 Task: Look for space in Goodlands, Mauritius from 8th June, 2023 to 16th June, 2023 for 2 adults in price range Rs.10000 to Rs.15000. Place can be entire place with 1  bedroom having 1 bed and 1 bathroom. Property type can be house, flat, guest house, hotel. Amenities needed are: washing machine. Booking option can be shelf check-in. Required host language is English.
Action: Mouse moved to (479, 131)
Screenshot: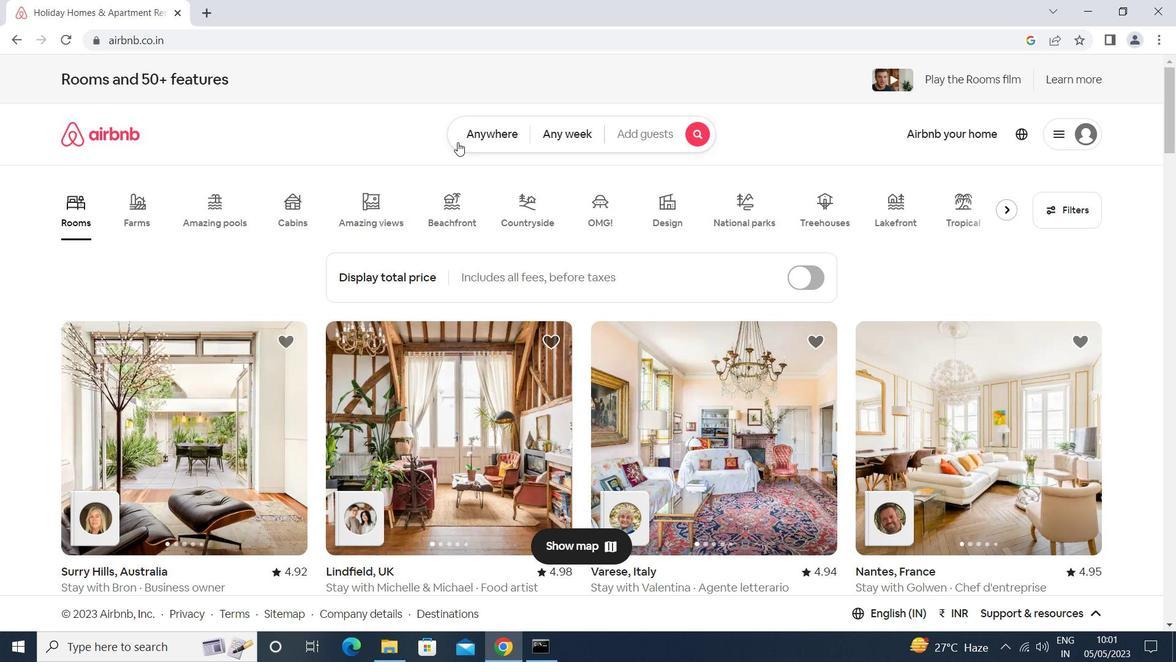 
Action: Mouse pressed left at (479, 131)
Screenshot: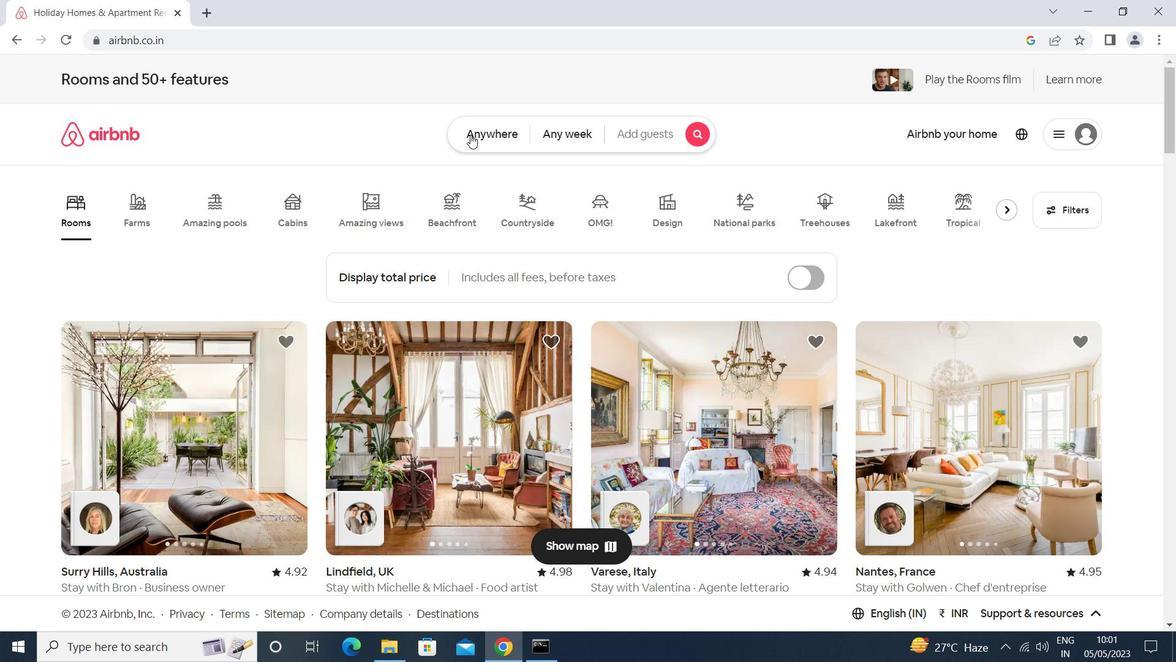 
Action: Mouse moved to (410, 197)
Screenshot: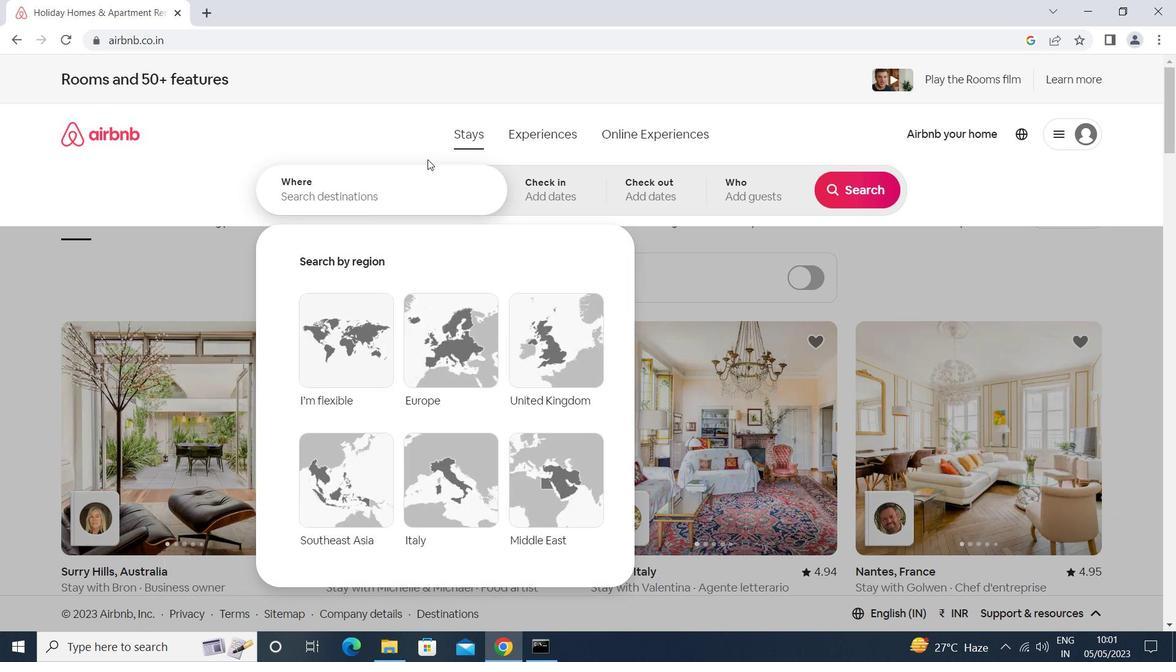 
Action: Mouse pressed left at (410, 197)
Screenshot: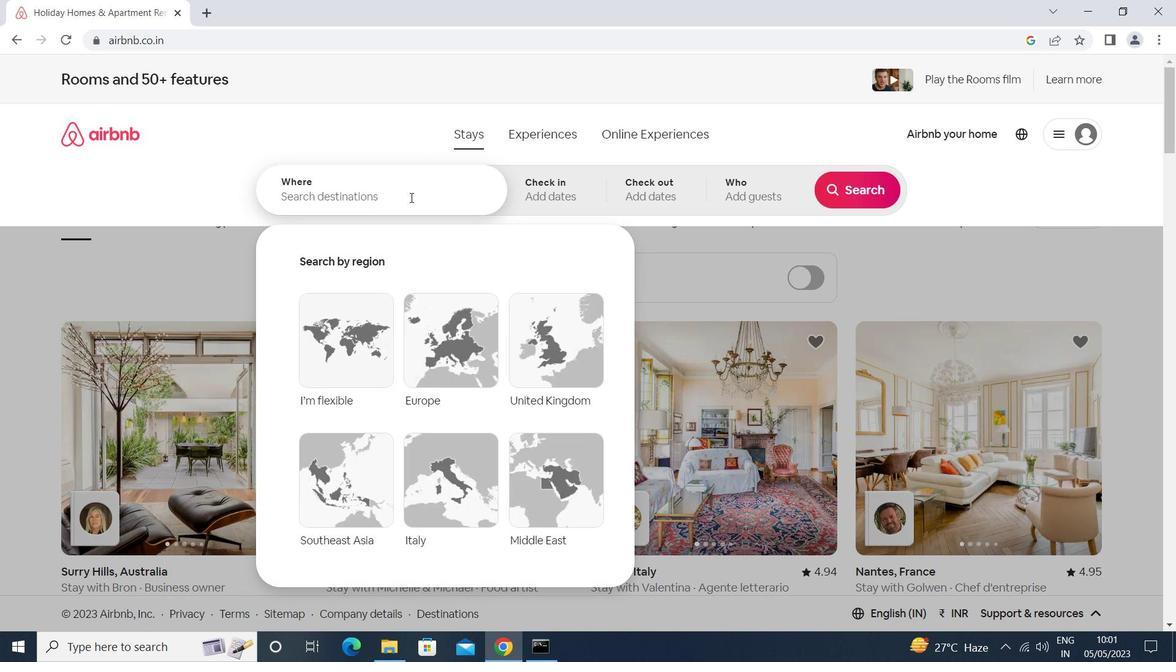
Action: Mouse moved to (410, 198)
Screenshot: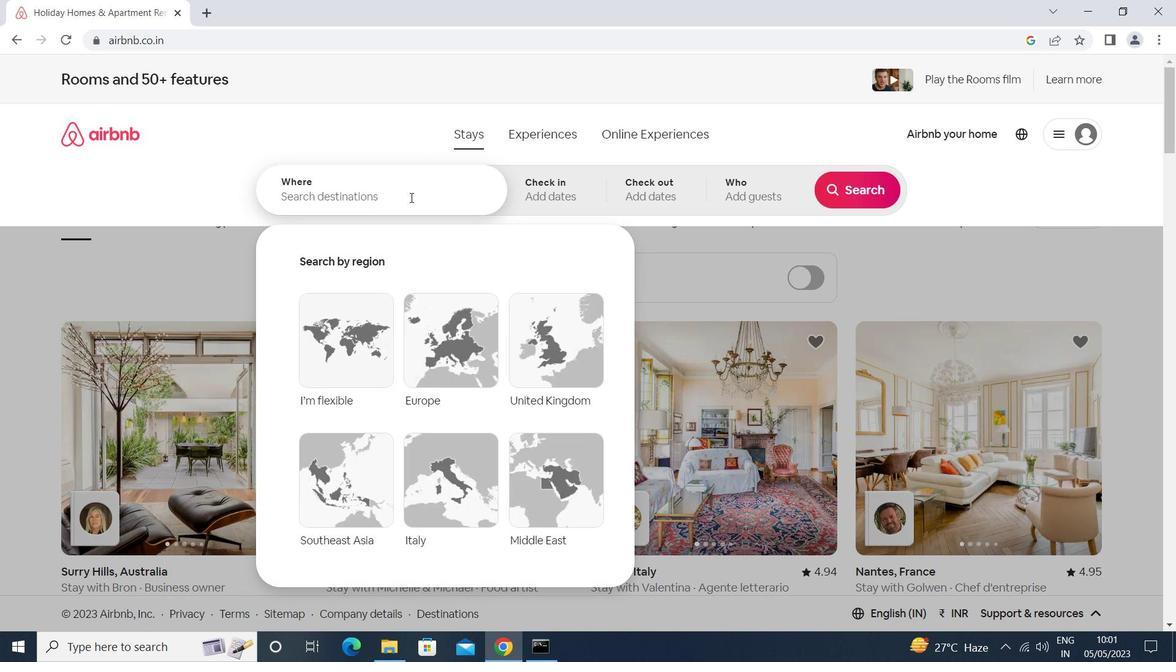 
Action: Key pressed goodlands<Key.down><Key.enter>
Screenshot: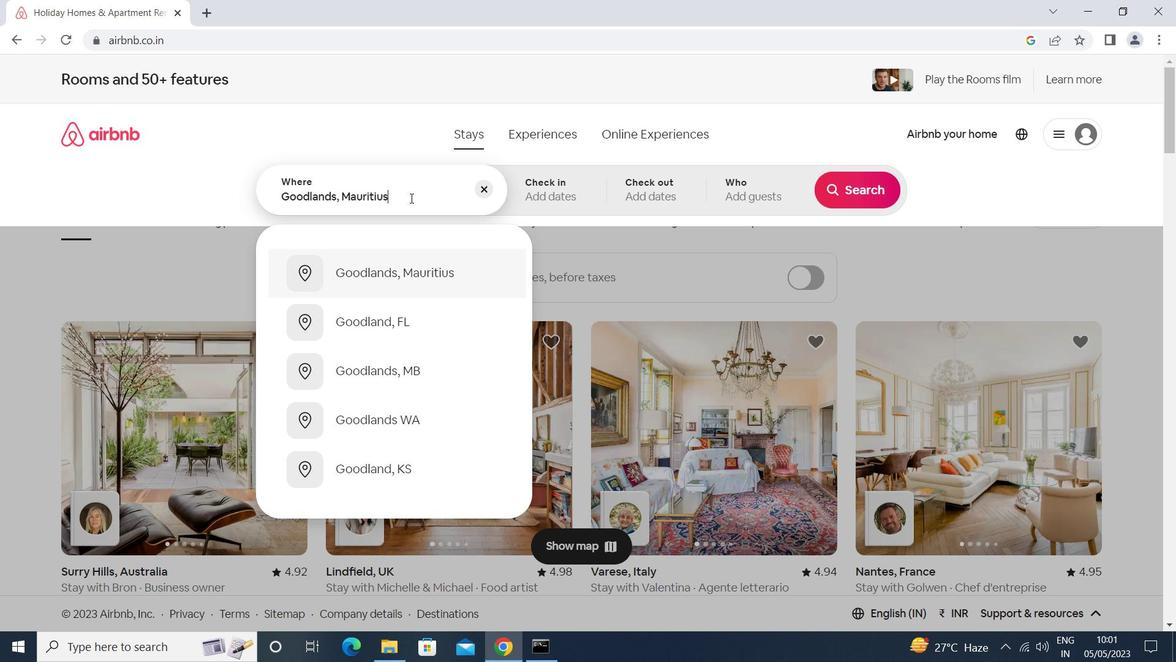 
Action: Mouse moved to (760, 416)
Screenshot: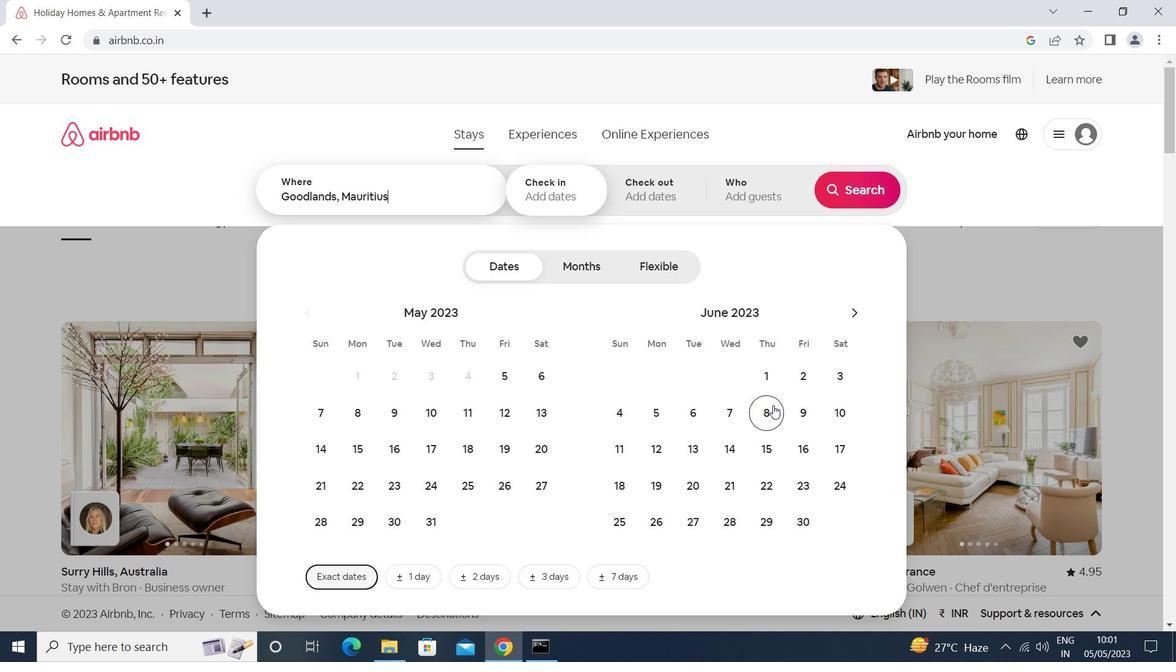
Action: Mouse pressed left at (760, 416)
Screenshot: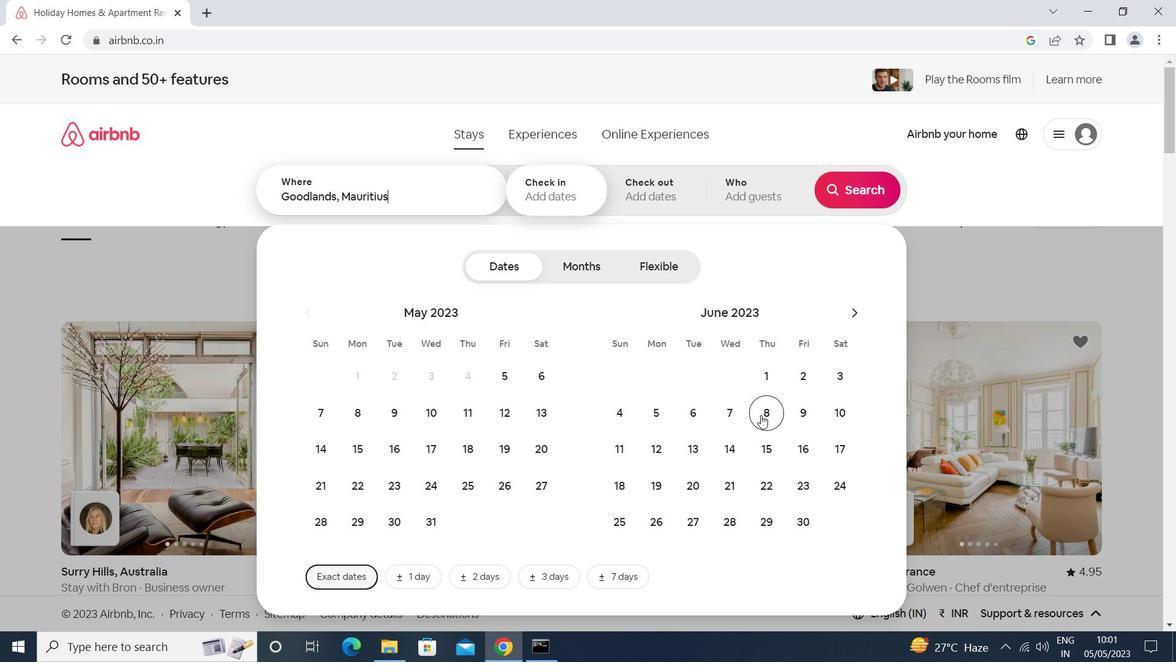 
Action: Mouse moved to (803, 450)
Screenshot: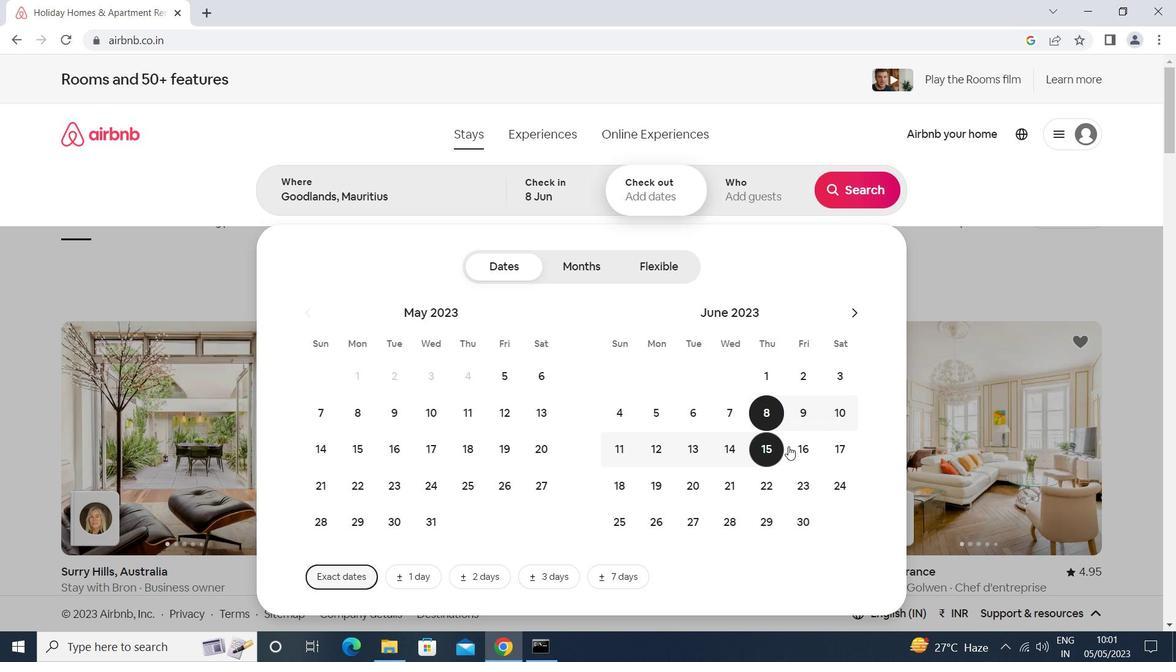 
Action: Mouse pressed left at (803, 450)
Screenshot: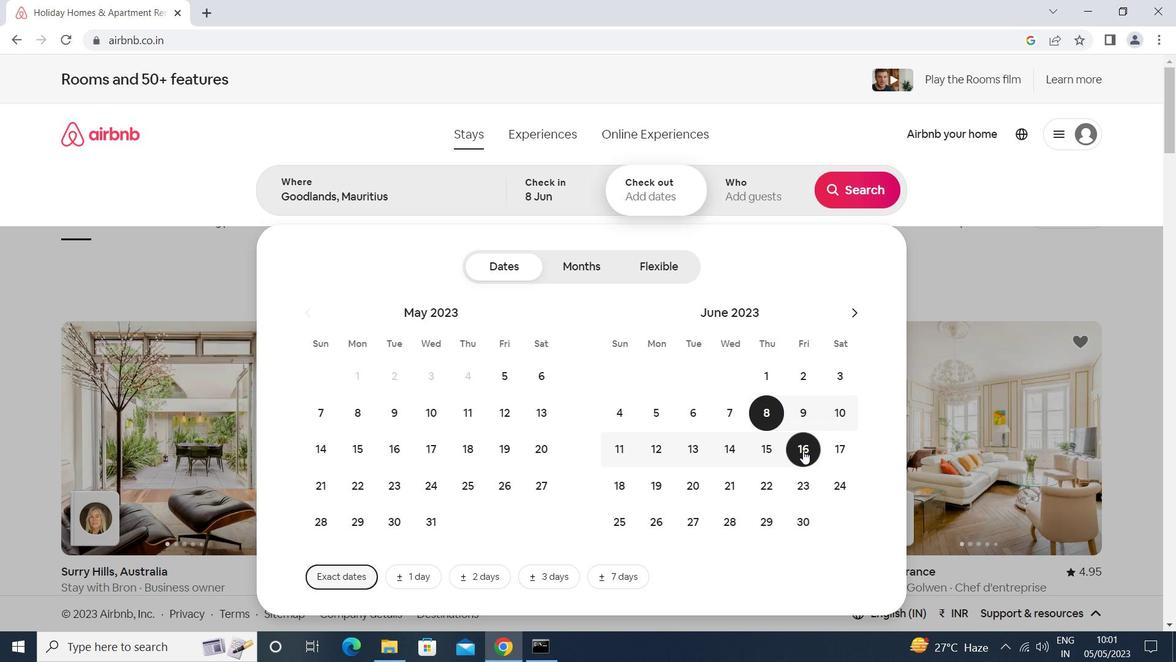 
Action: Mouse moved to (734, 200)
Screenshot: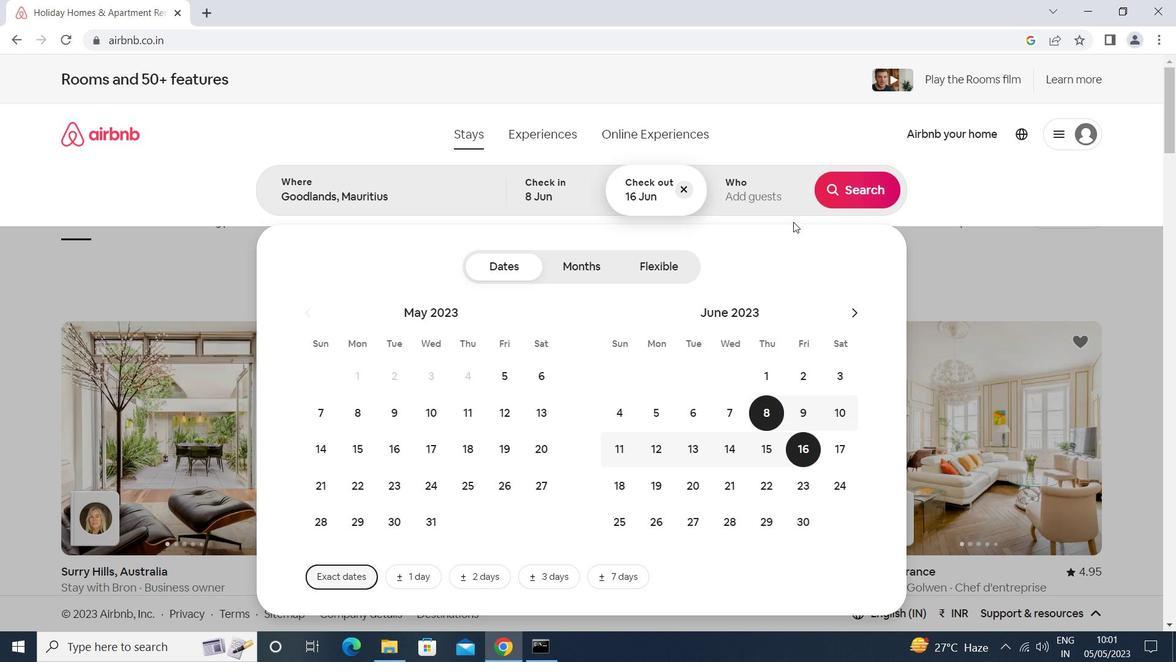 
Action: Mouse pressed left at (734, 200)
Screenshot: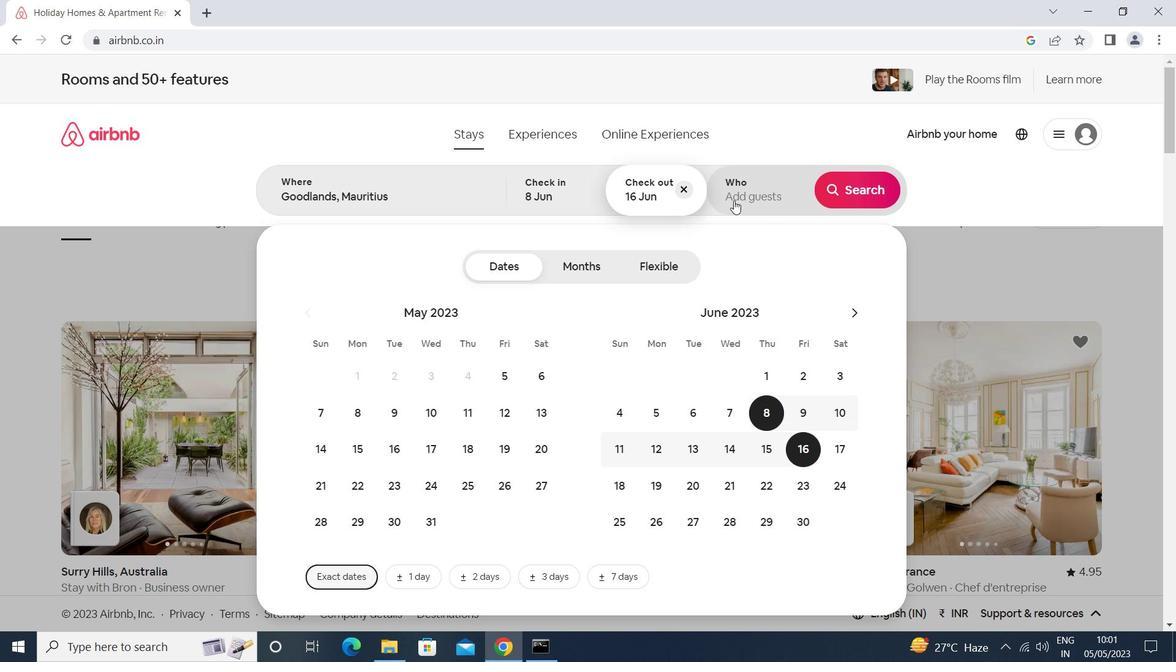 
Action: Mouse moved to (866, 277)
Screenshot: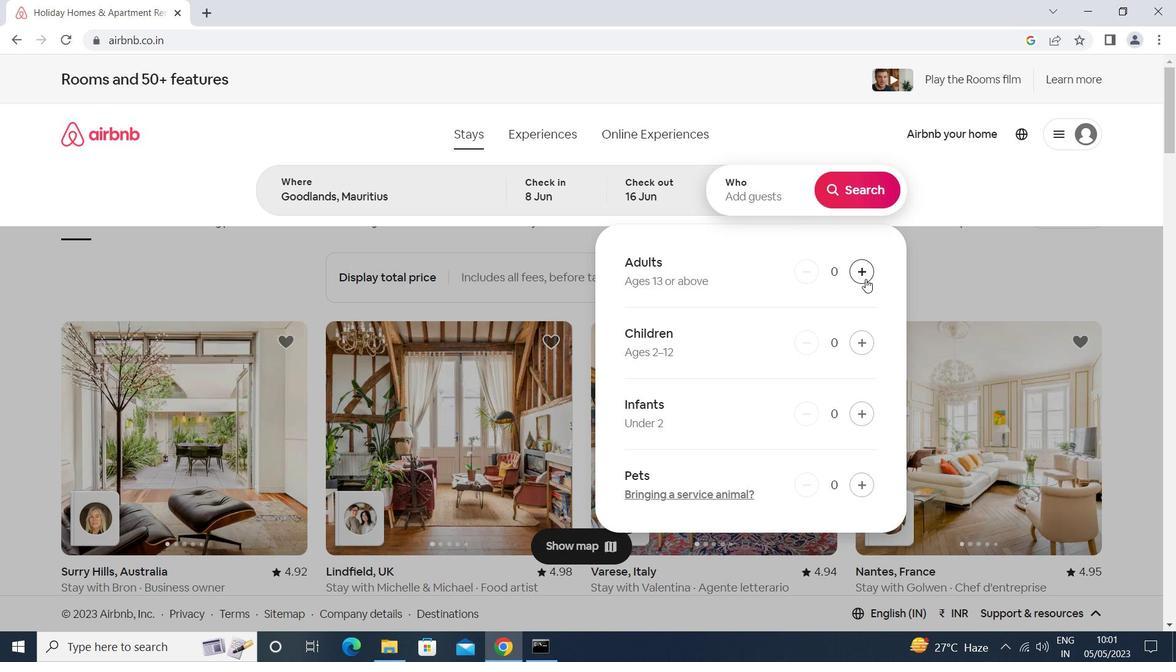 
Action: Mouse pressed left at (866, 277)
Screenshot: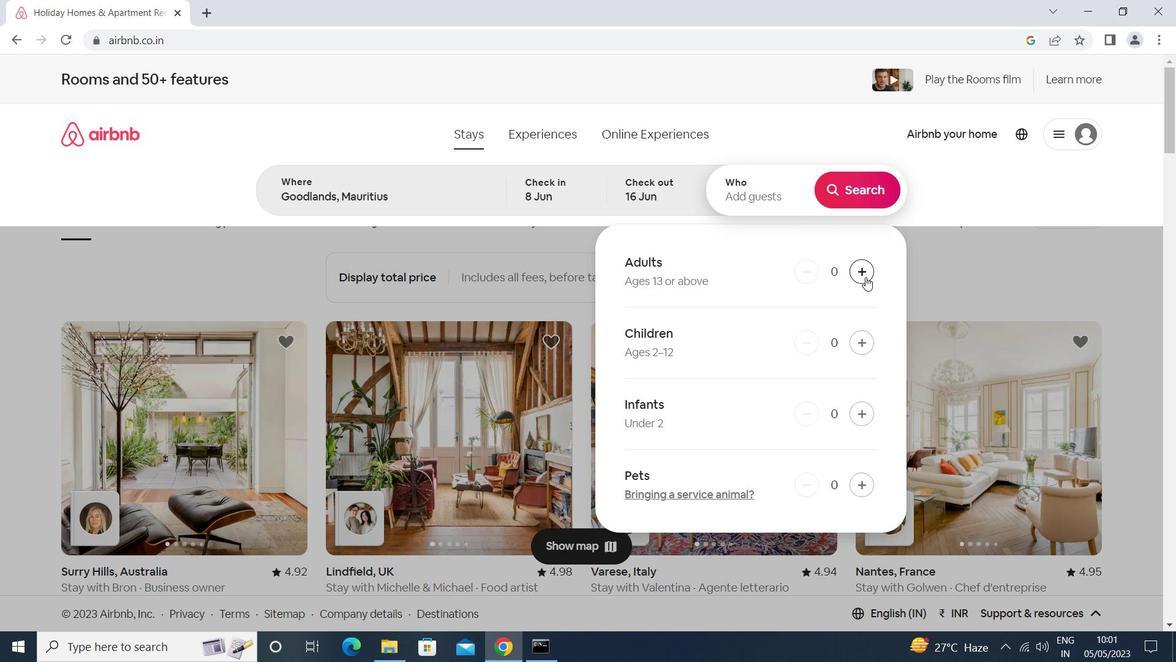 
Action: Mouse pressed left at (866, 277)
Screenshot: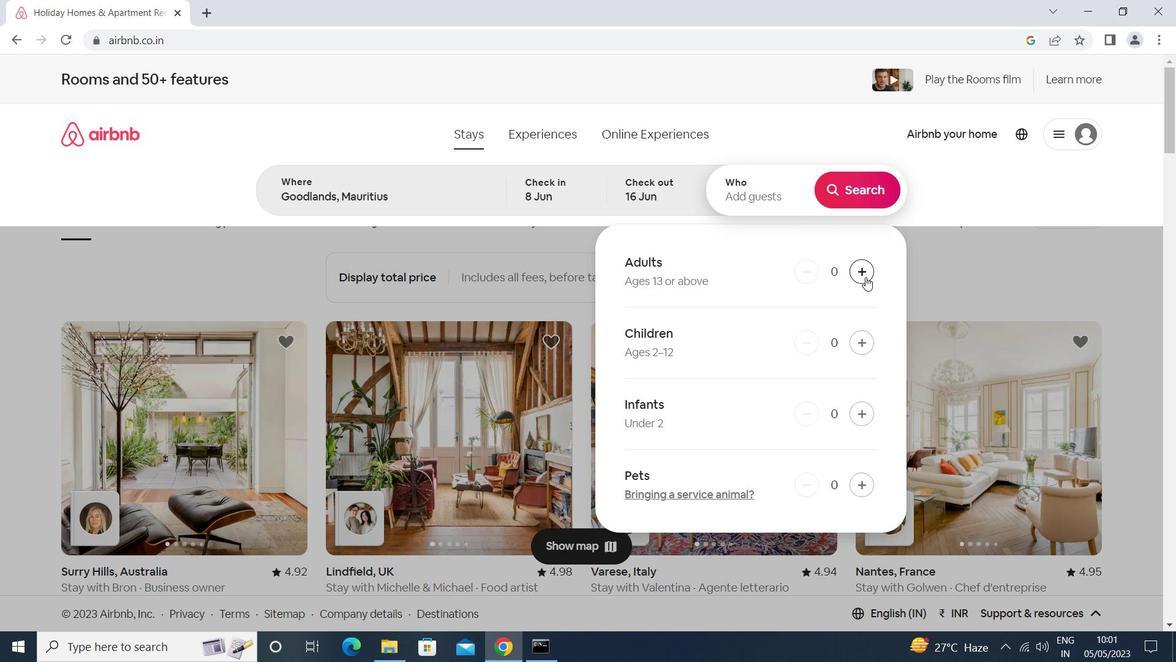 
Action: Mouse moved to (868, 182)
Screenshot: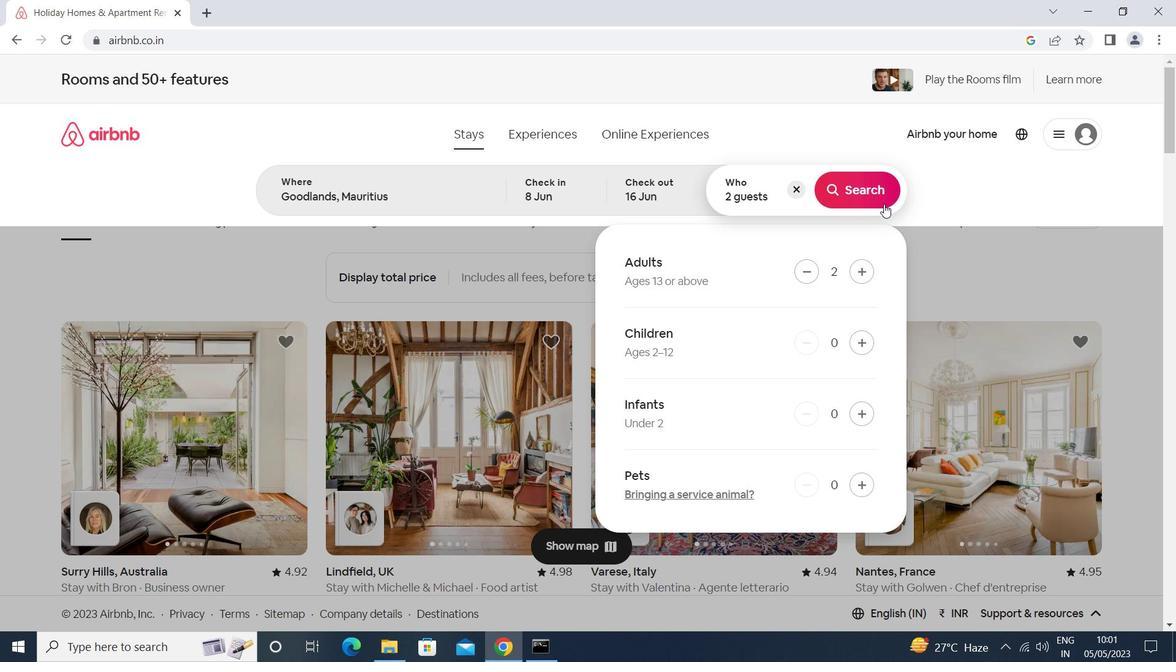 
Action: Mouse pressed left at (868, 182)
Screenshot: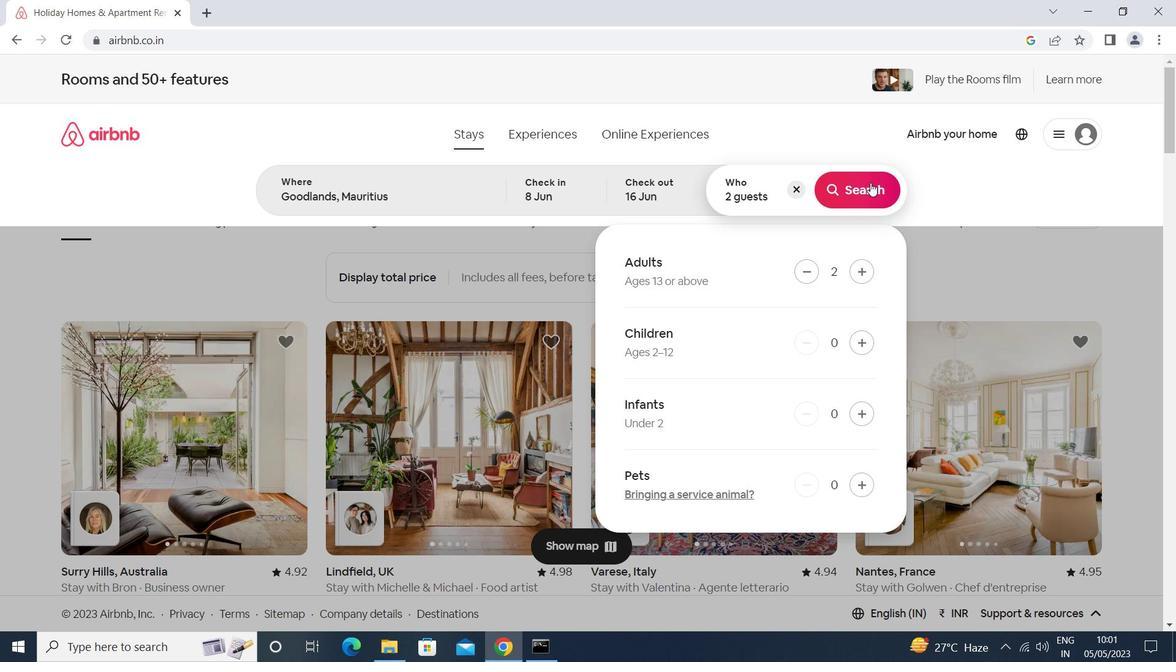 
Action: Mouse moved to (1121, 144)
Screenshot: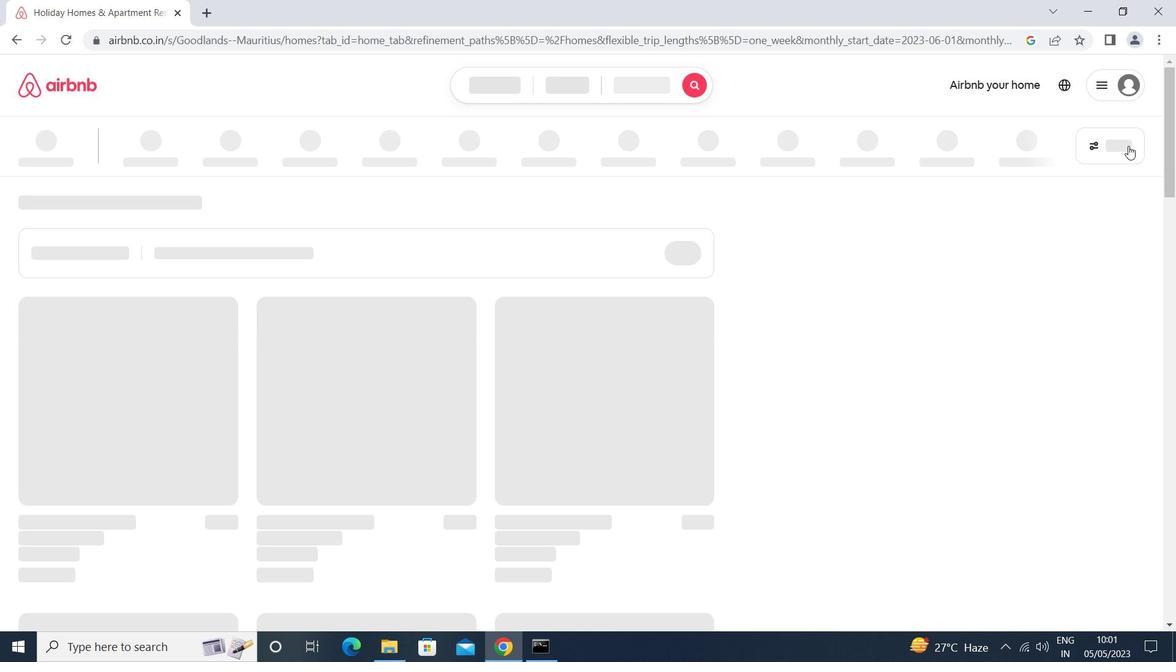 
Action: Mouse pressed left at (1121, 144)
Screenshot: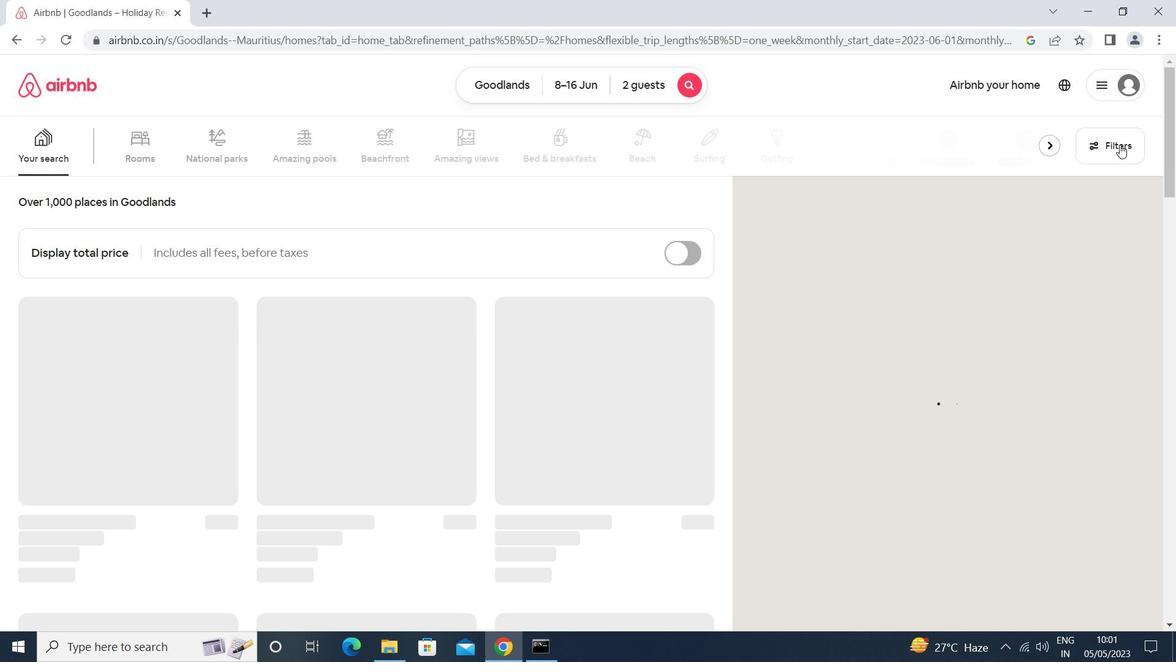 
Action: Mouse moved to (420, 516)
Screenshot: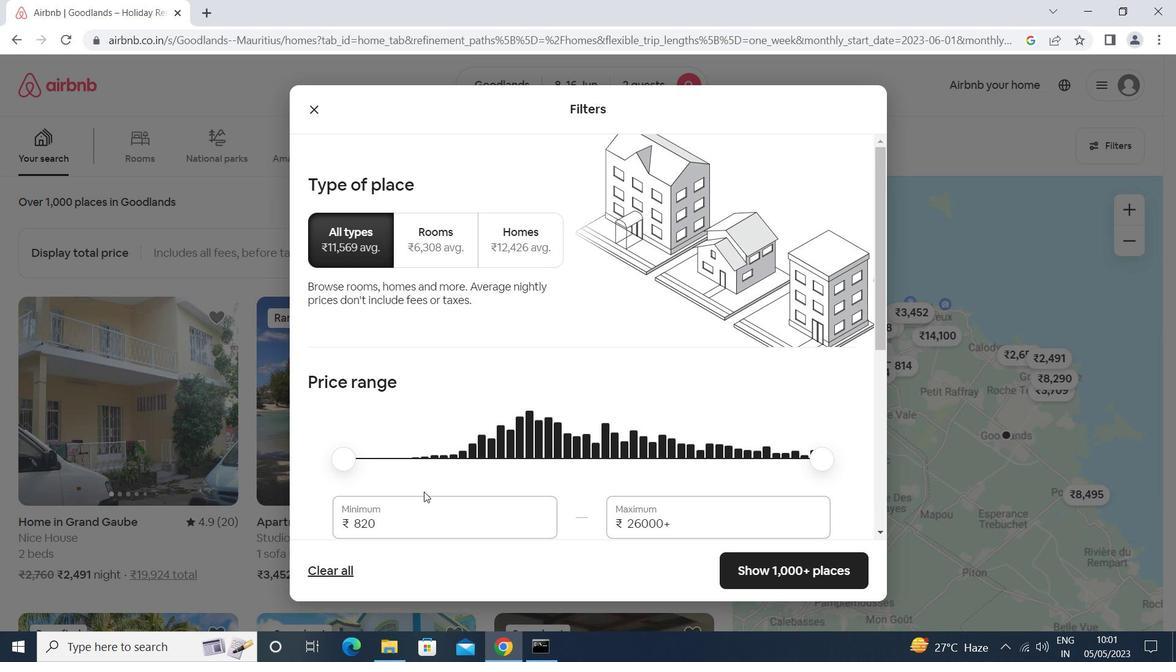 
Action: Mouse pressed left at (420, 516)
Screenshot: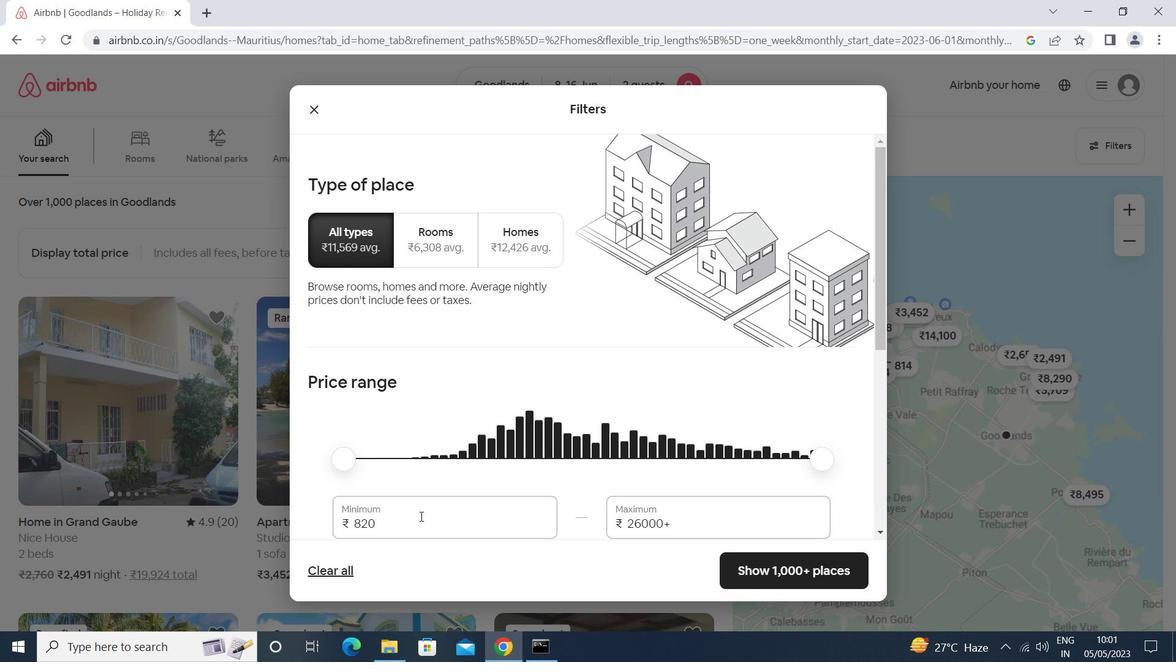 
Action: Mouse moved to (419, 517)
Screenshot: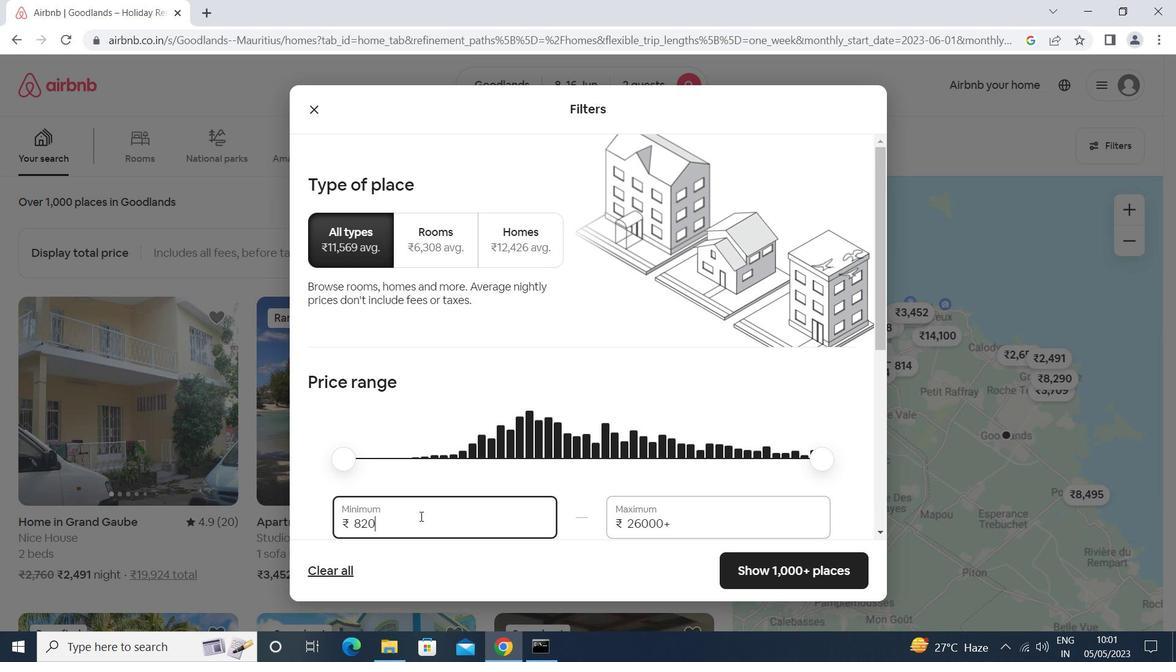
Action: Key pressed <Key.backspace><Key.backspace><Key.backspace><Key.backspace>10000<Key.tab>15000
Screenshot: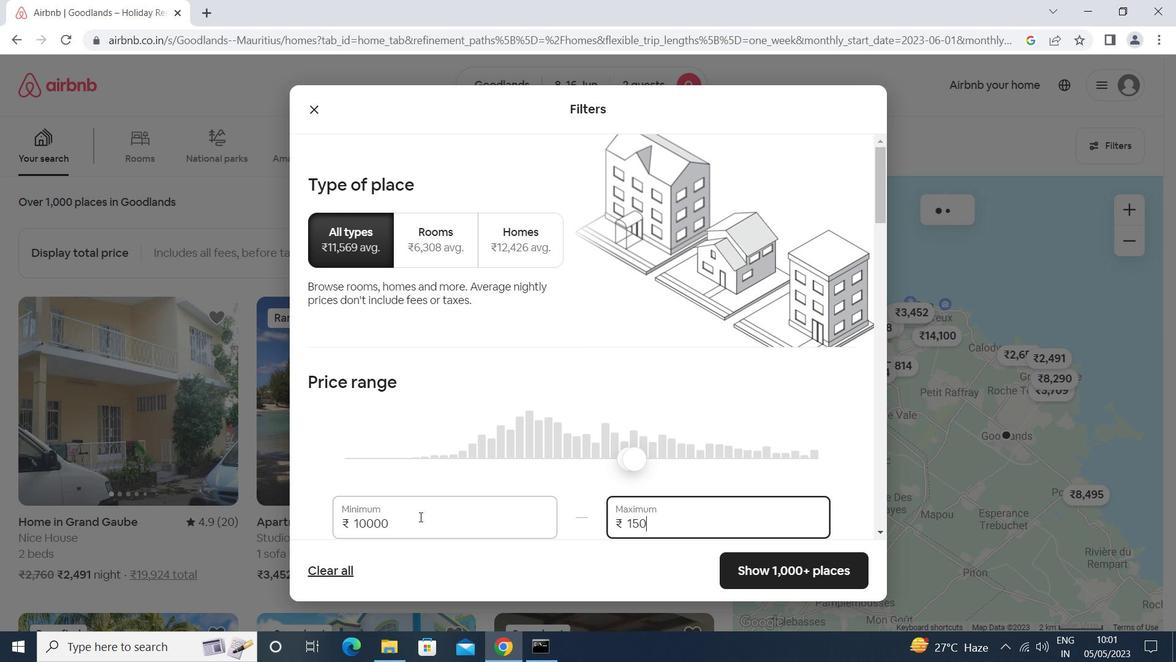 
Action: Mouse moved to (427, 500)
Screenshot: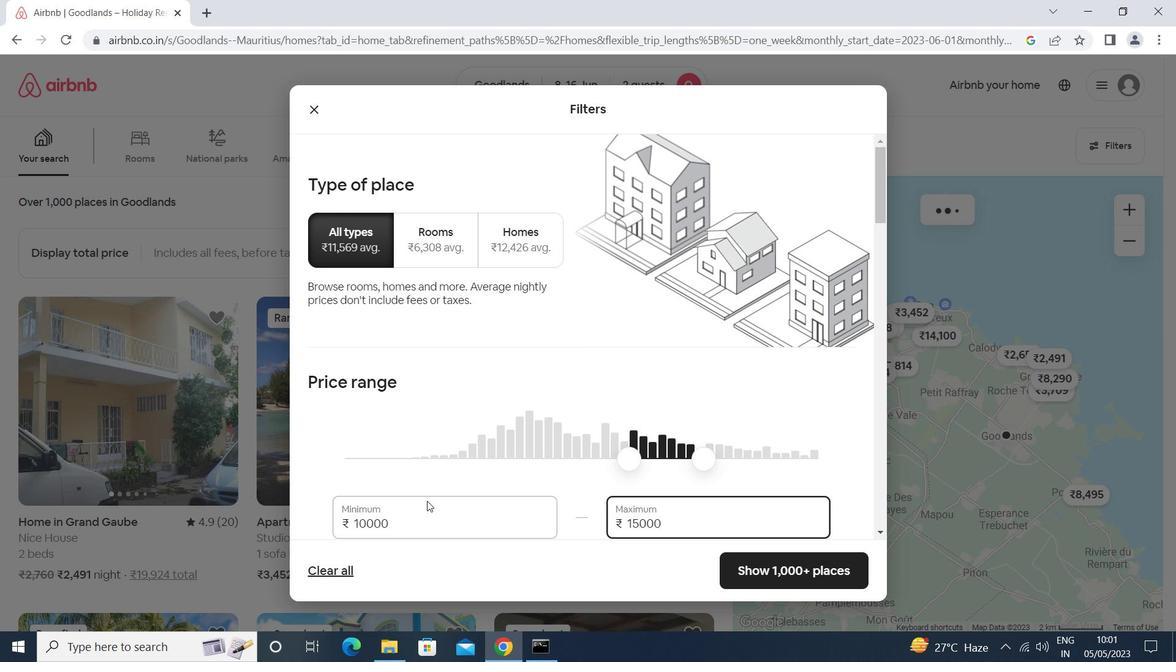 
Action: Mouse scrolled (427, 500) with delta (0, 0)
Screenshot: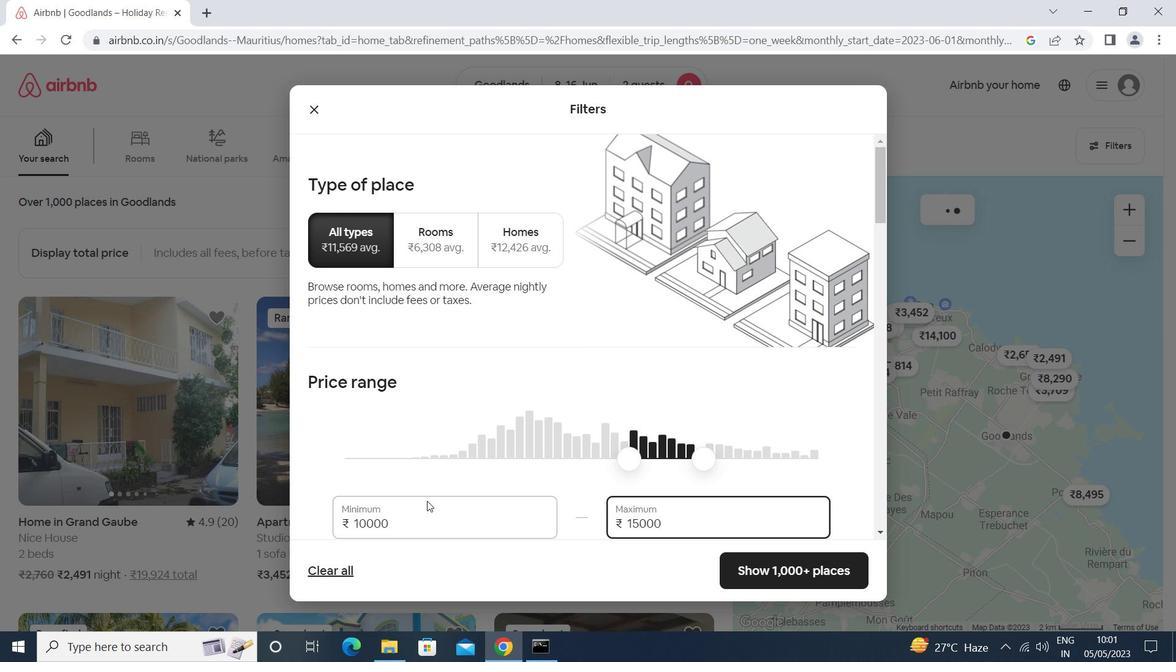 
Action: Mouse scrolled (427, 500) with delta (0, 0)
Screenshot: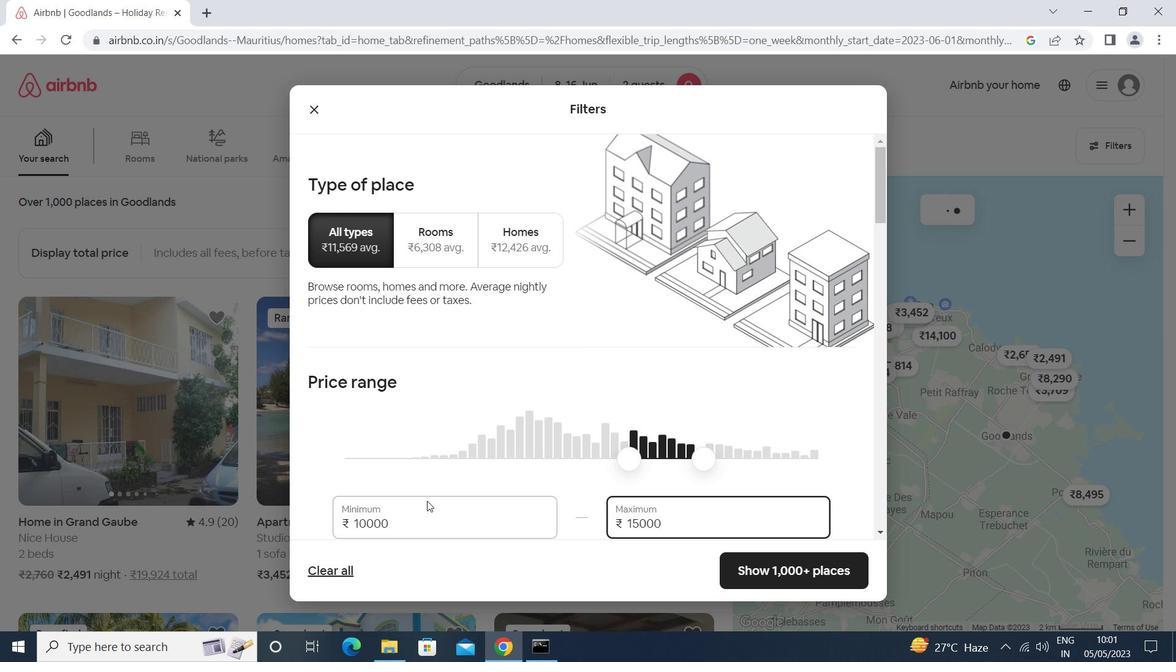 
Action: Mouse scrolled (427, 500) with delta (0, 0)
Screenshot: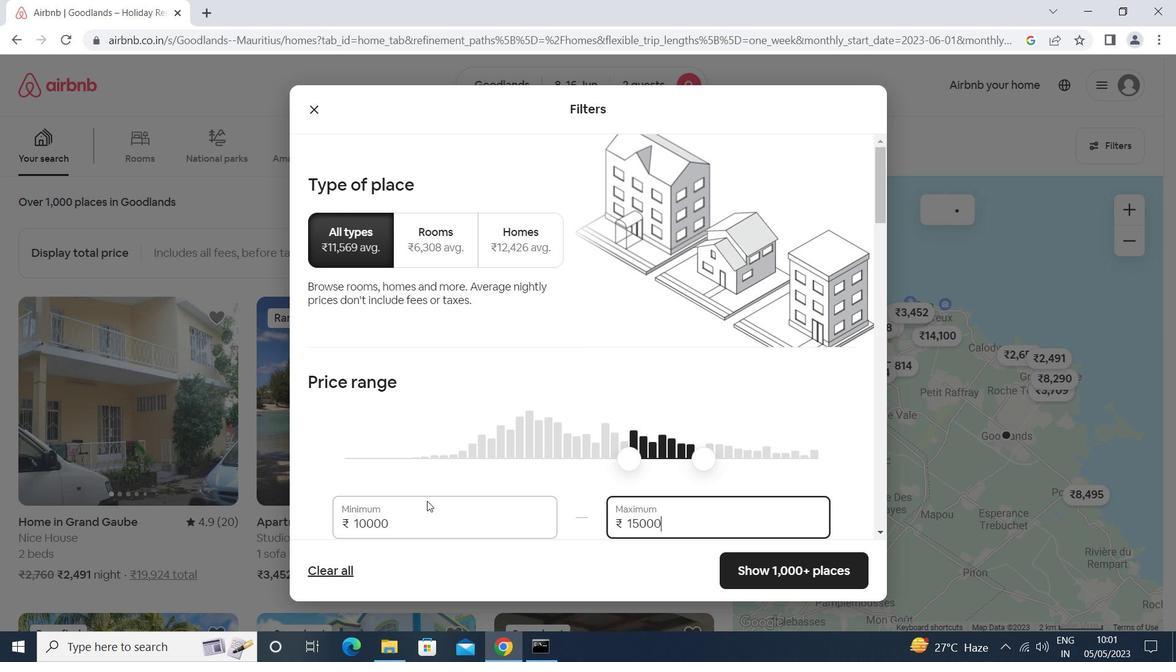 
Action: Mouse scrolled (427, 500) with delta (0, 0)
Screenshot: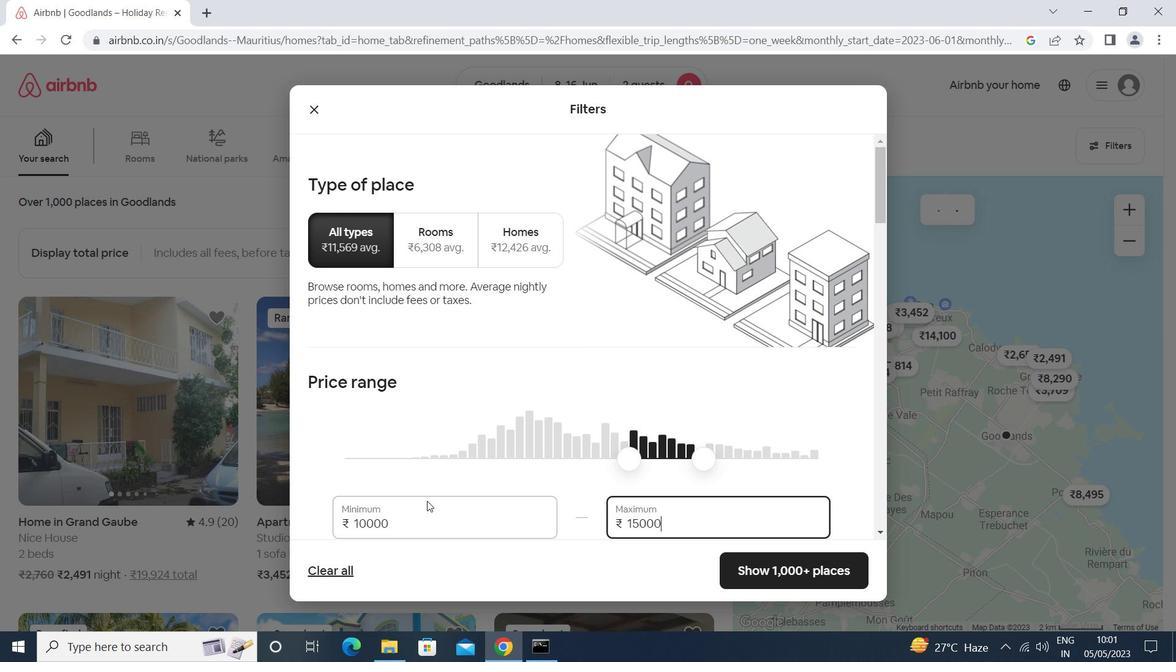 
Action: Mouse moved to (427, 500)
Screenshot: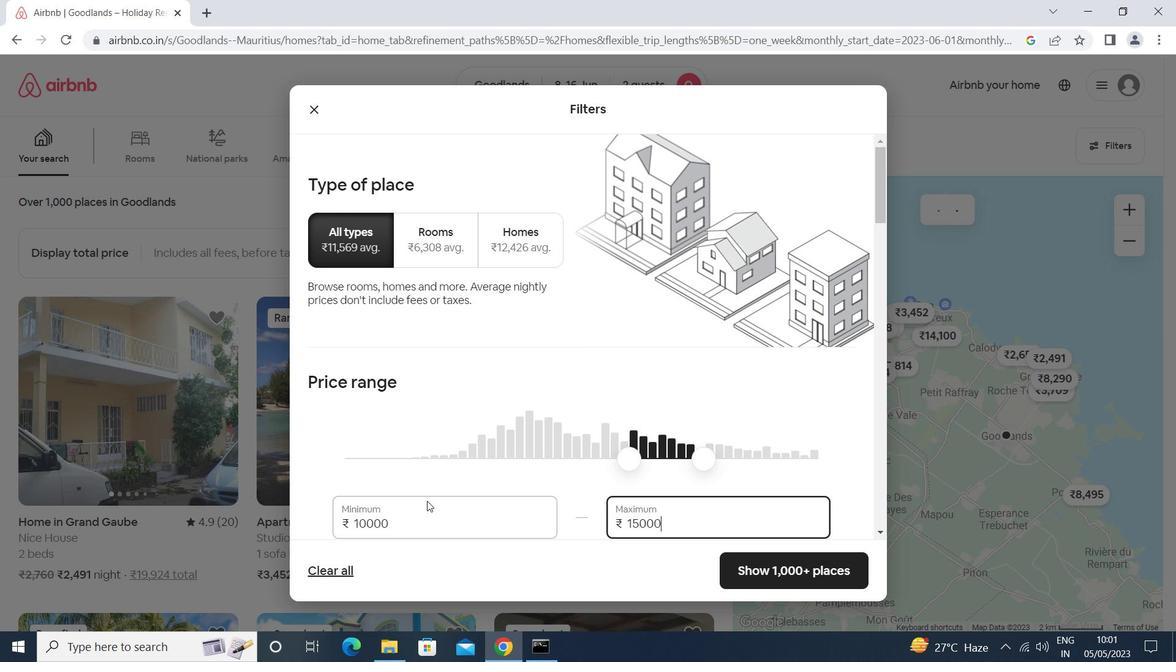 
Action: Mouse scrolled (427, 499) with delta (0, 0)
Screenshot: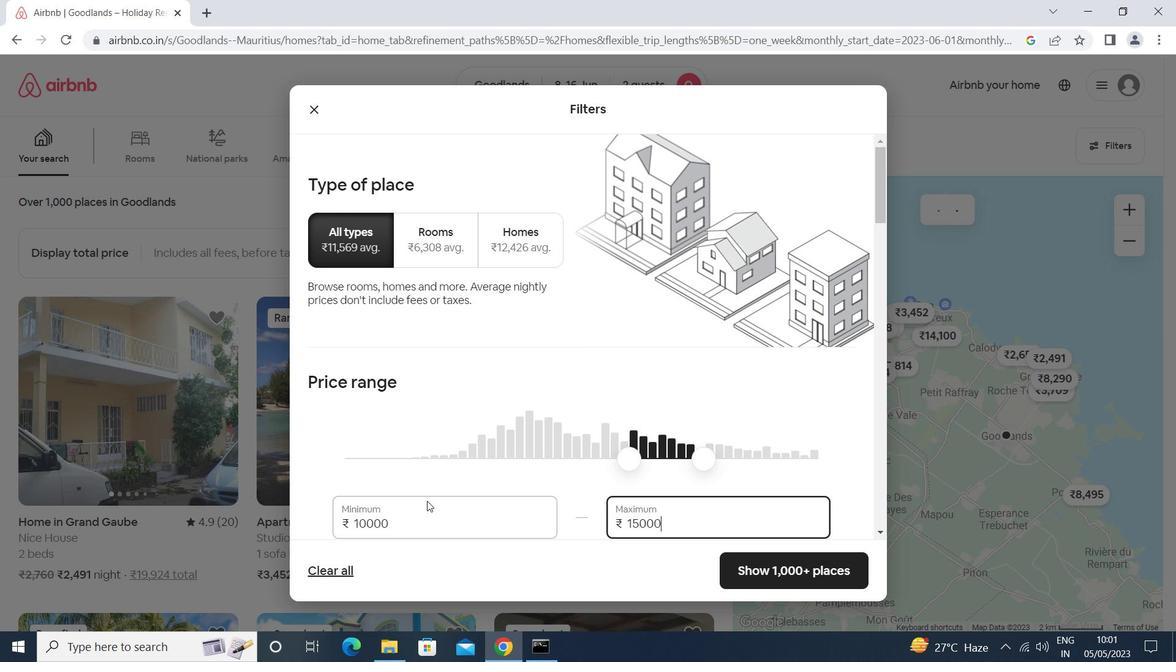 
Action: Mouse moved to (379, 289)
Screenshot: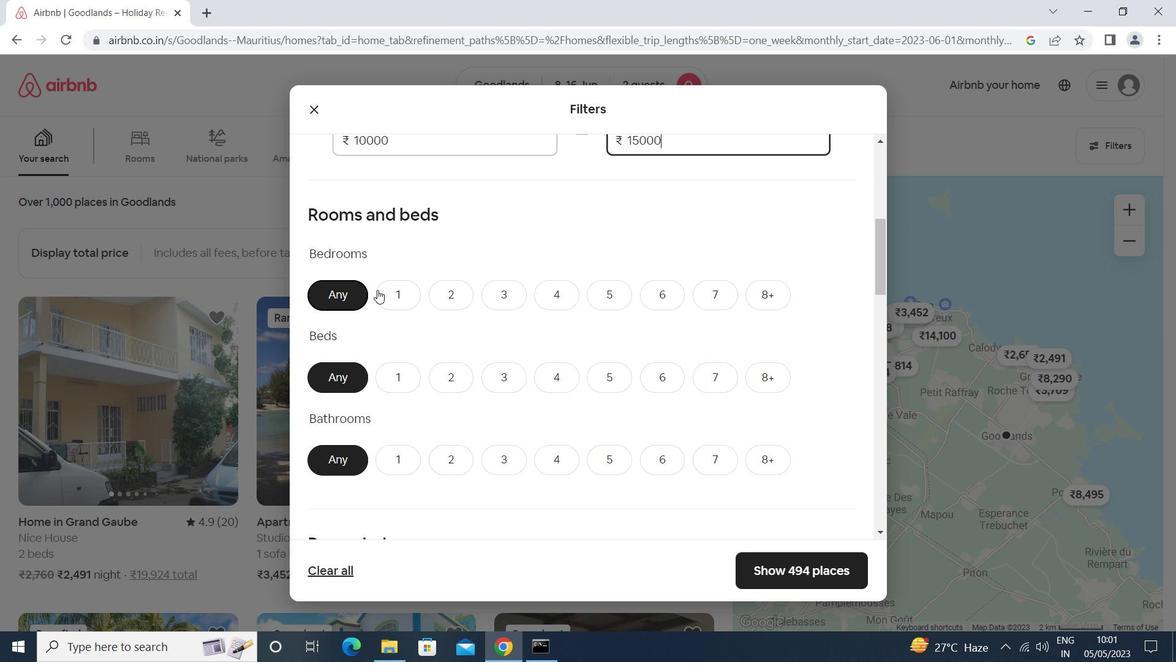 
Action: Mouse pressed left at (379, 289)
Screenshot: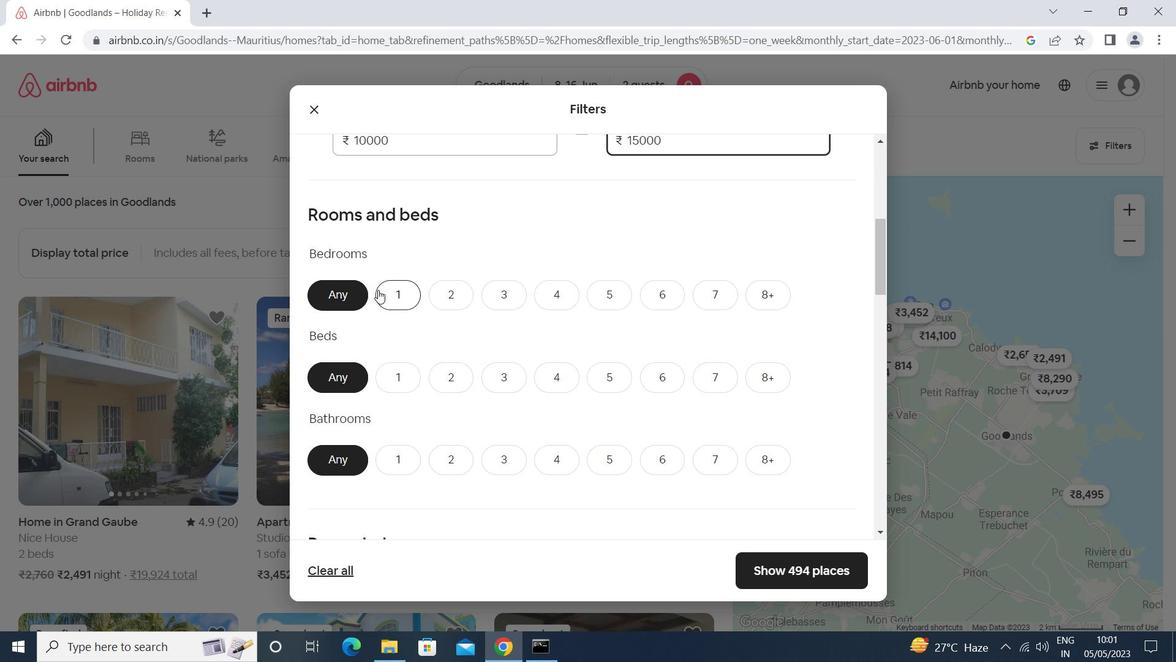 
Action: Mouse moved to (397, 375)
Screenshot: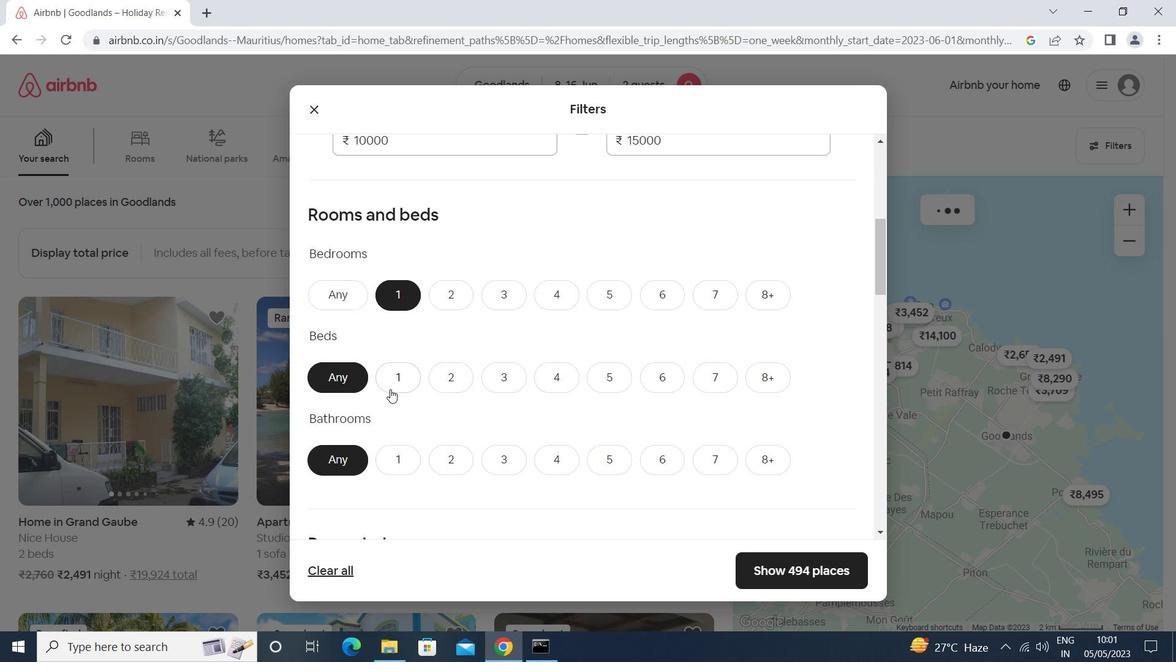
Action: Mouse pressed left at (397, 375)
Screenshot: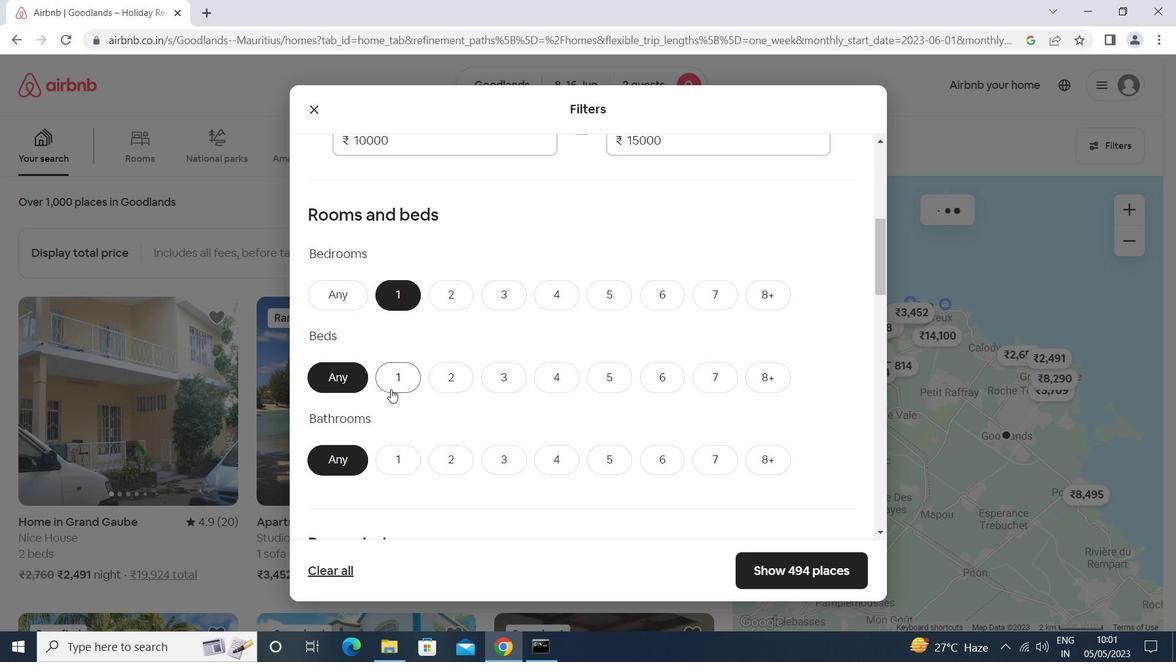 
Action: Mouse moved to (391, 454)
Screenshot: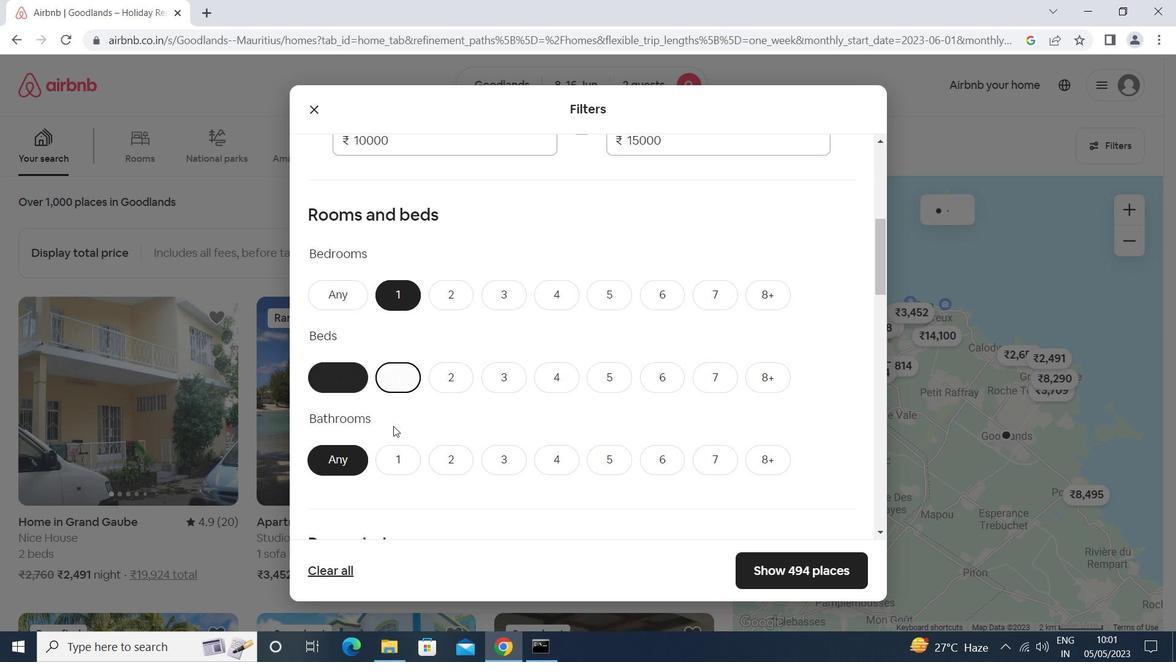 
Action: Mouse pressed left at (391, 454)
Screenshot: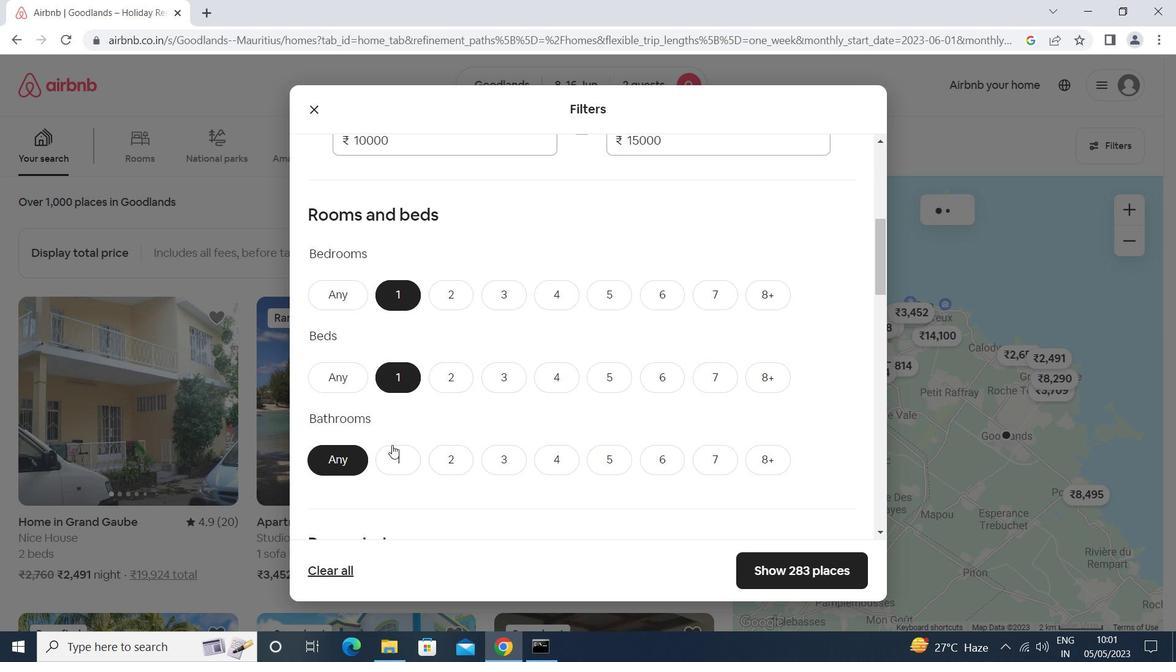 
Action: Mouse moved to (400, 394)
Screenshot: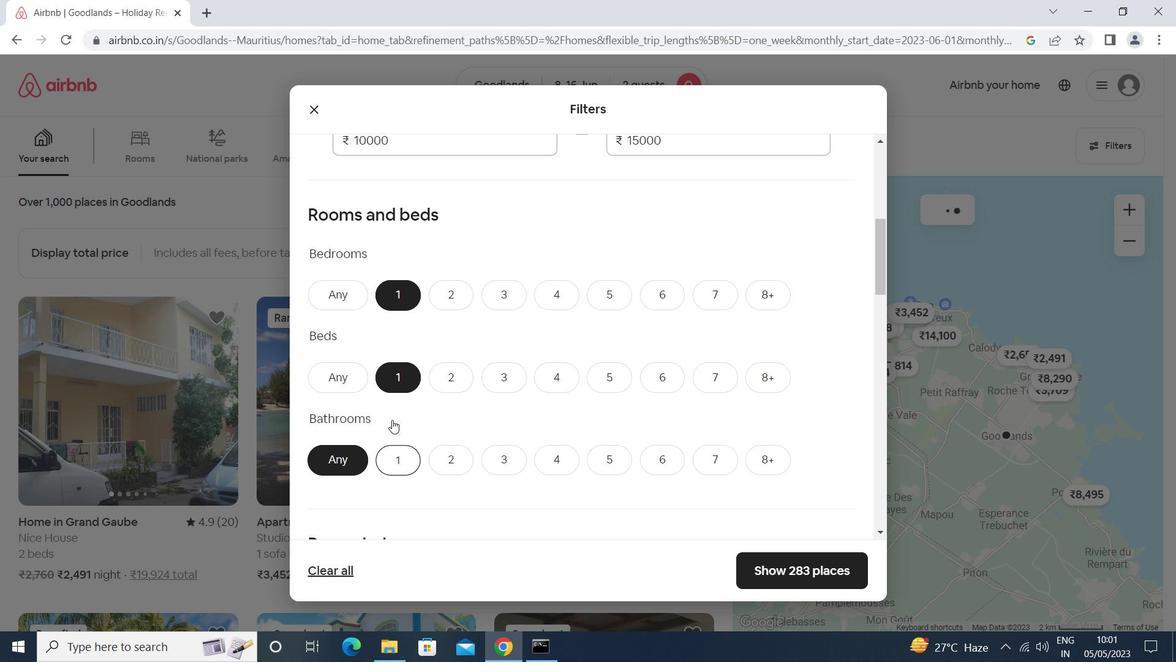 
Action: Mouse scrolled (400, 394) with delta (0, 0)
Screenshot: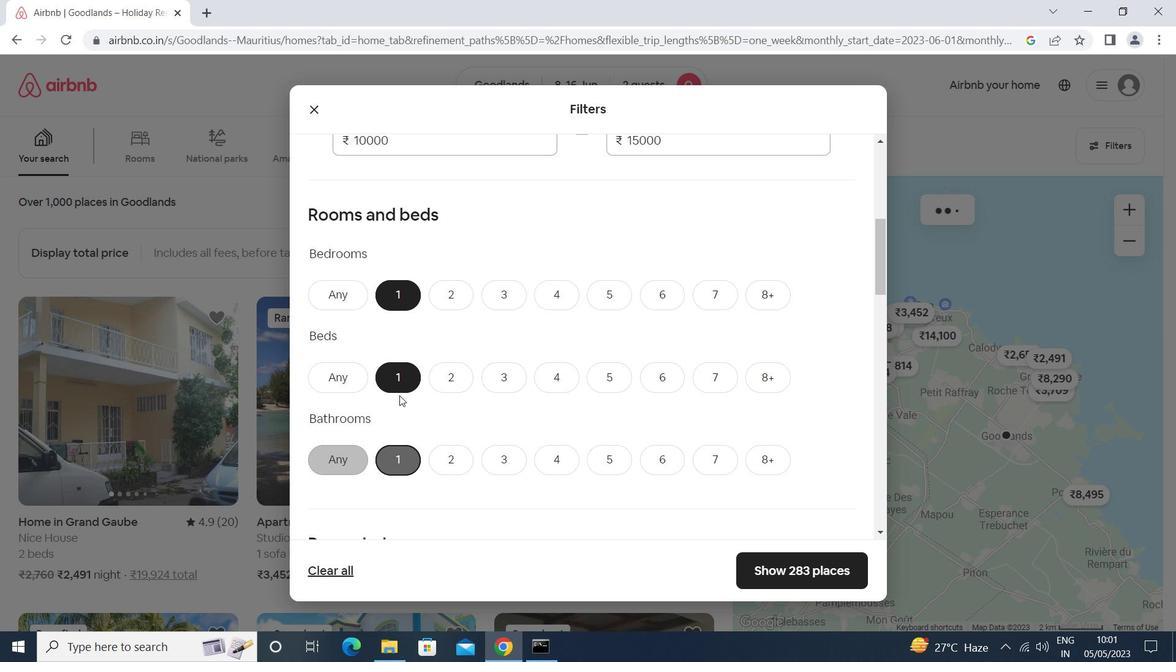 
Action: Mouse scrolled (400, 394) with delta (0, 0)
Screenshot: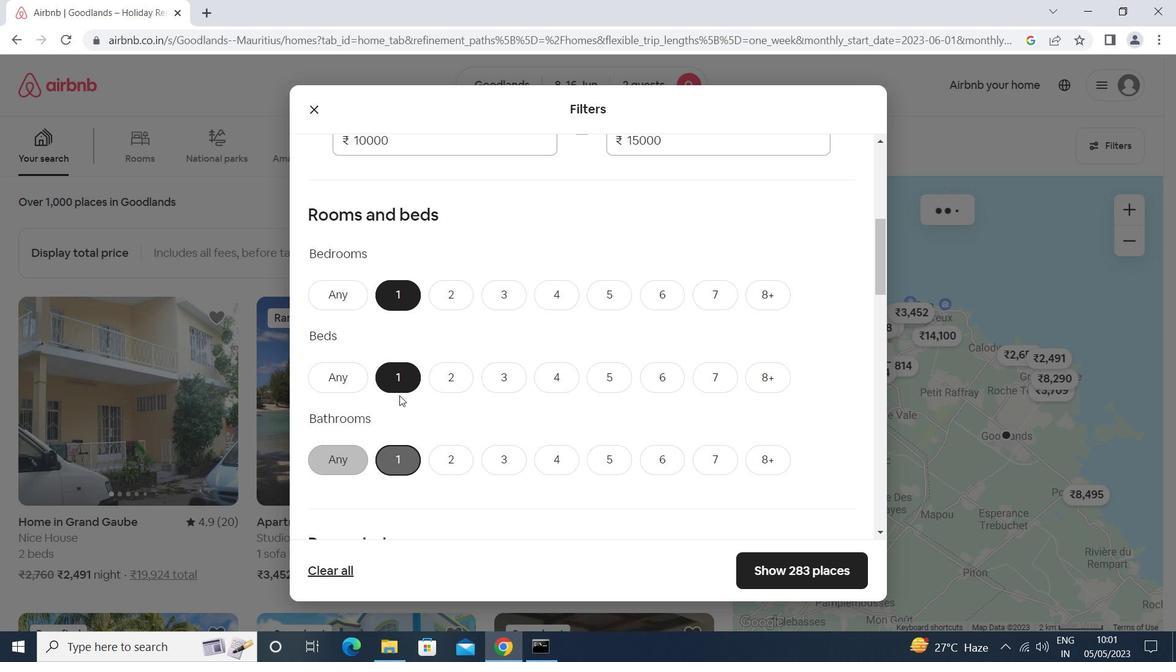 
Action: Mouse scrolled (400, 394) with delta (0, 0)
Screenshot: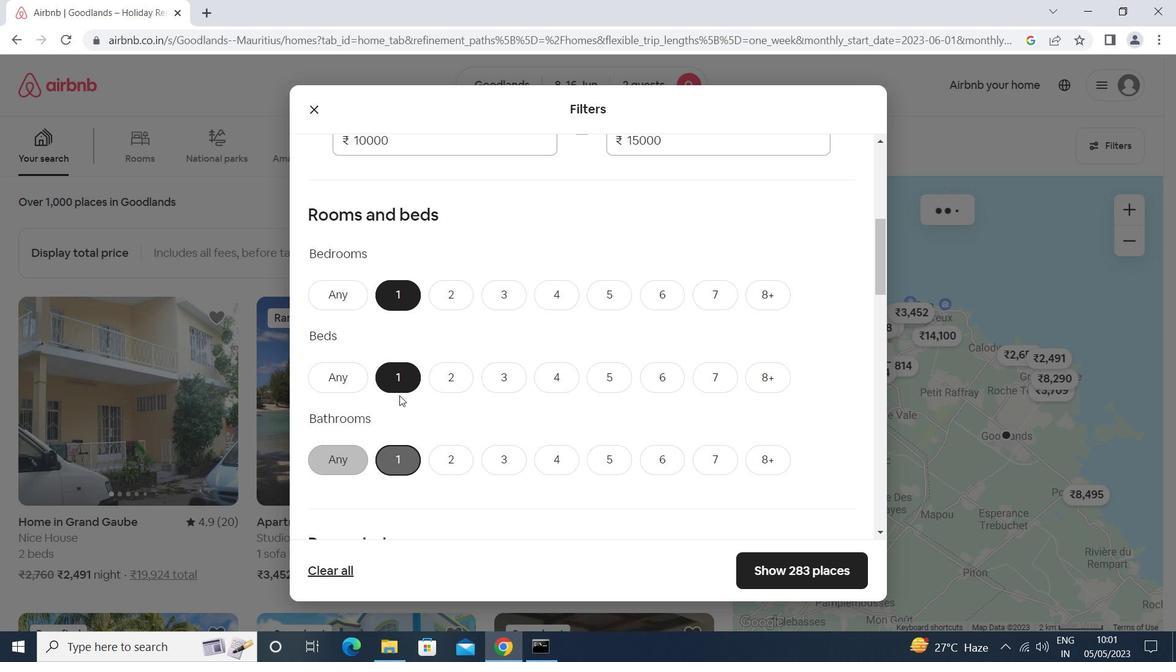 
Action: Mouse scrolled (400, 394) with delta (0, 0)
Screenshot: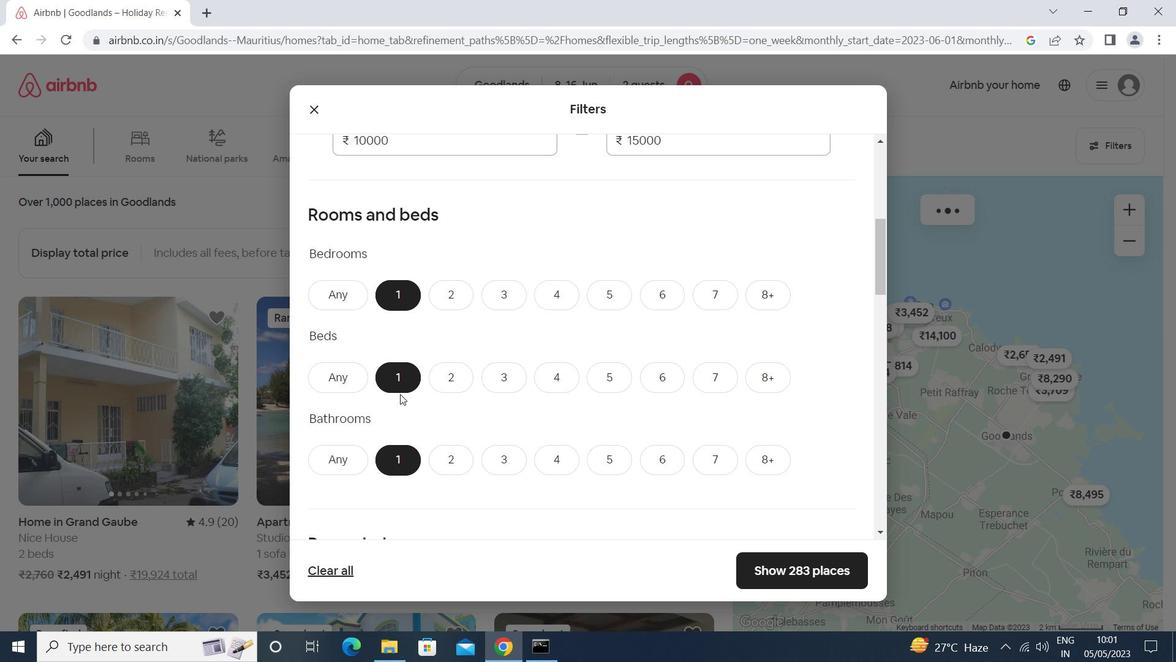
Action: Mouse moved to (411, 316)
Screenshot: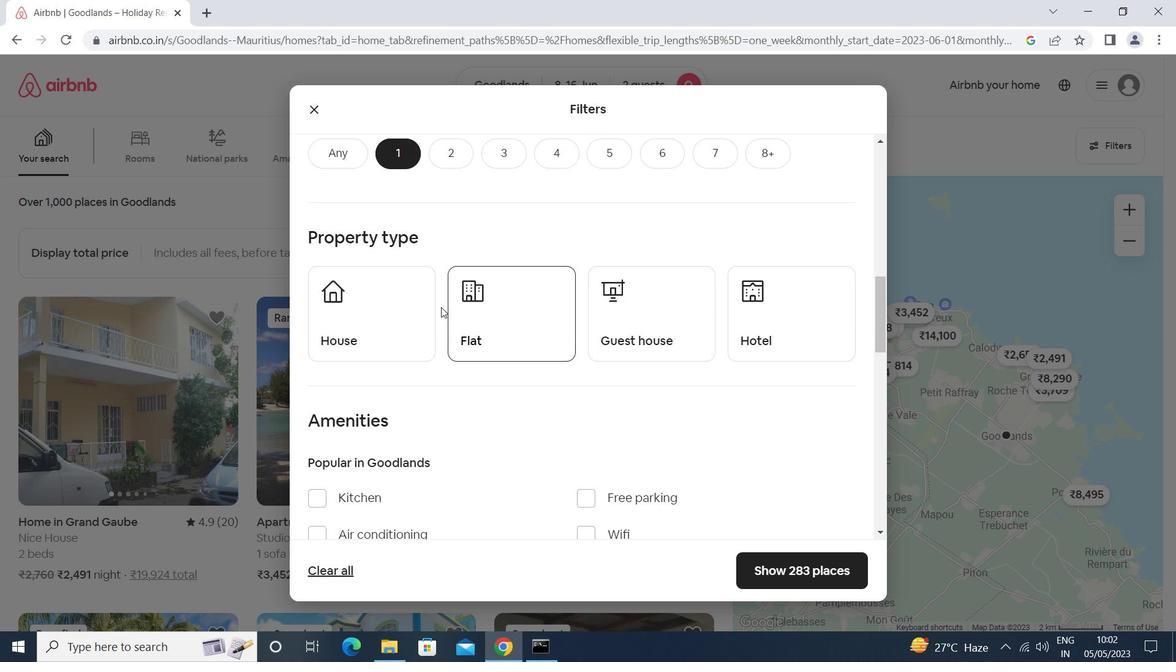 
Action: Mouse pressed left at (411, 316)
Screenshot: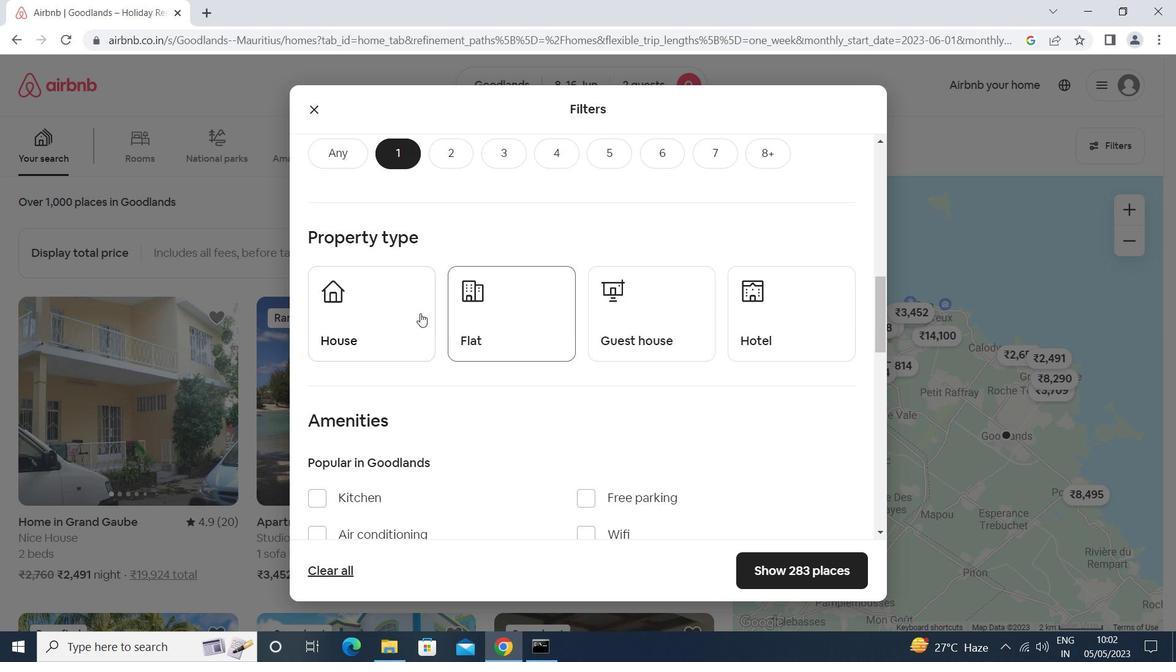 
Action: Mouse moved to (458, 326)
Screenshot: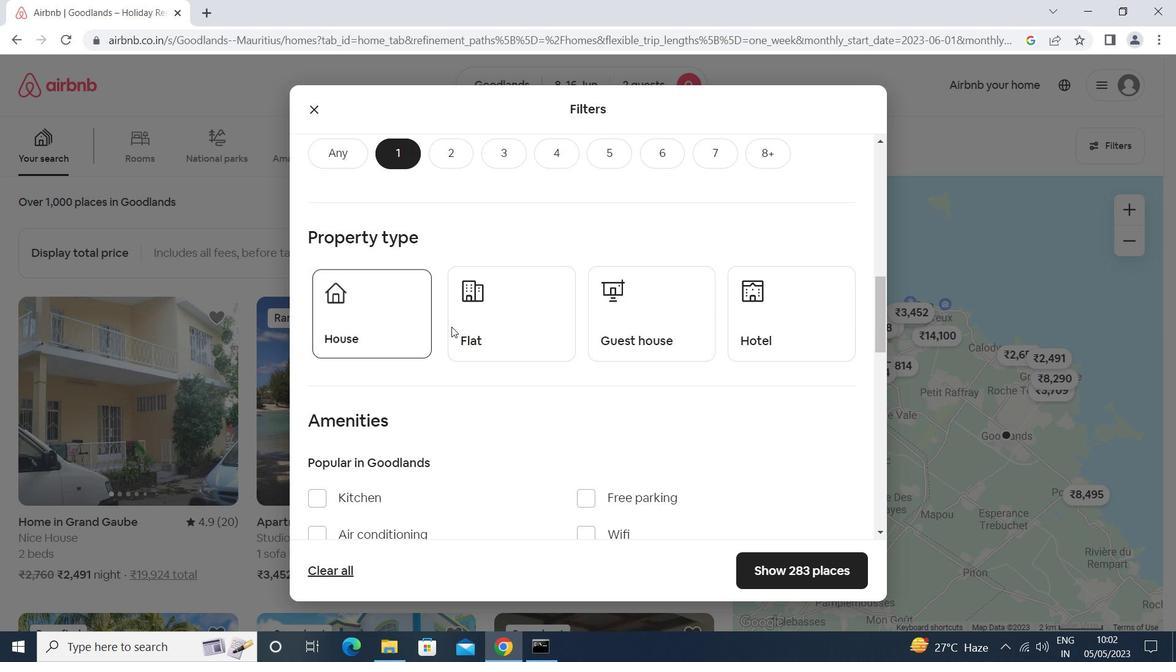 
Action: Mouse pressed left at (458, 326)
Screenshot: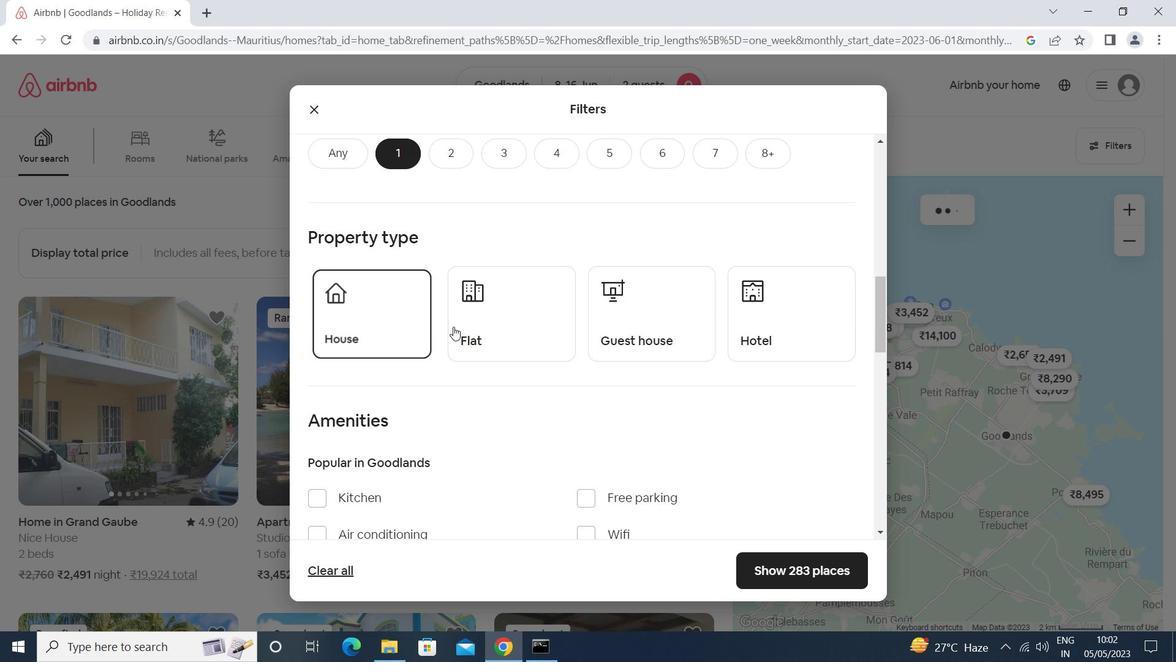 
Action: Mouse moved to (544, 340)
Screenshot: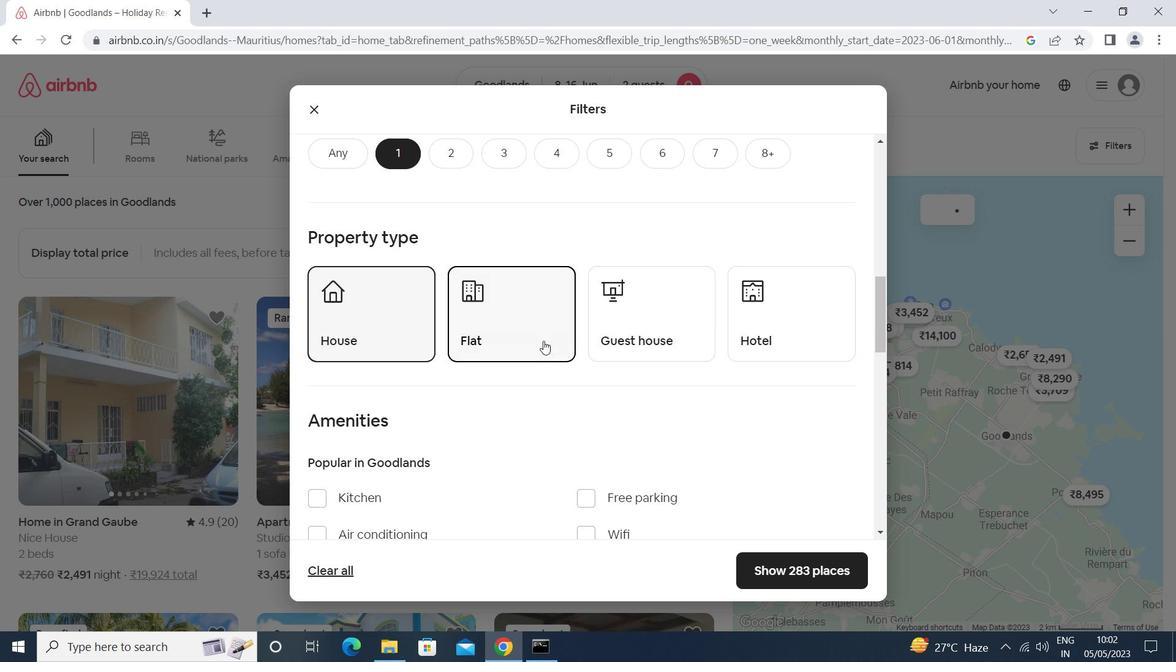 
Action: Mouse scrolled (544, 340) with delta (0, 0)
Screenshot: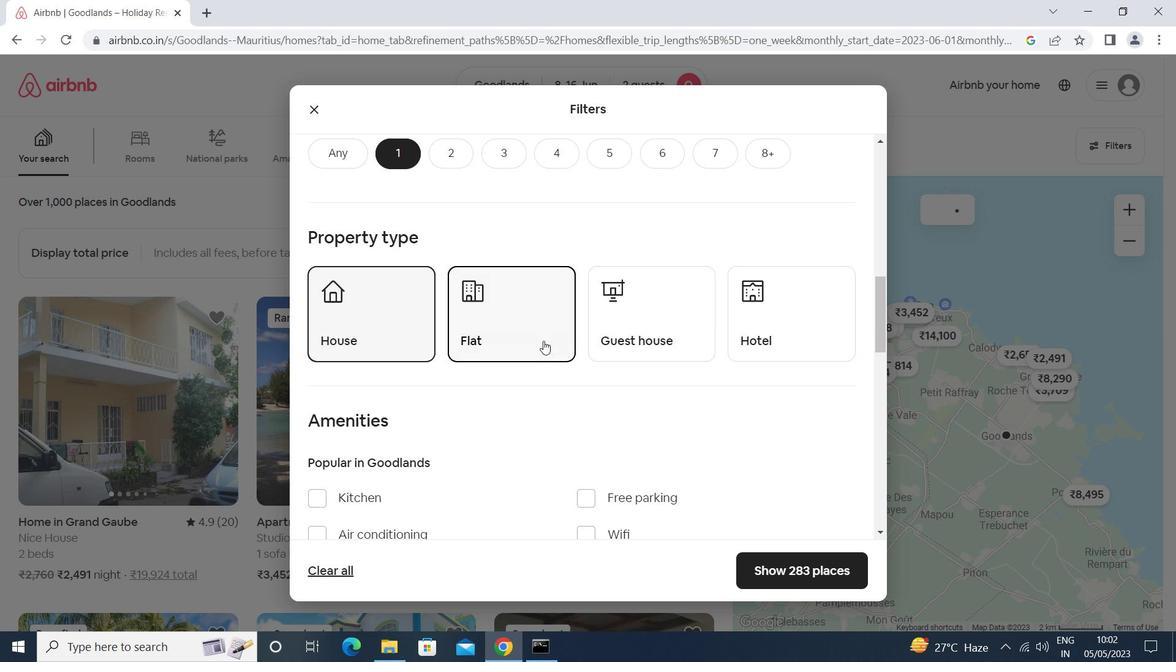 
Action: Mouse scrolled (544, 340) with delta (0, 0)
Screenshot: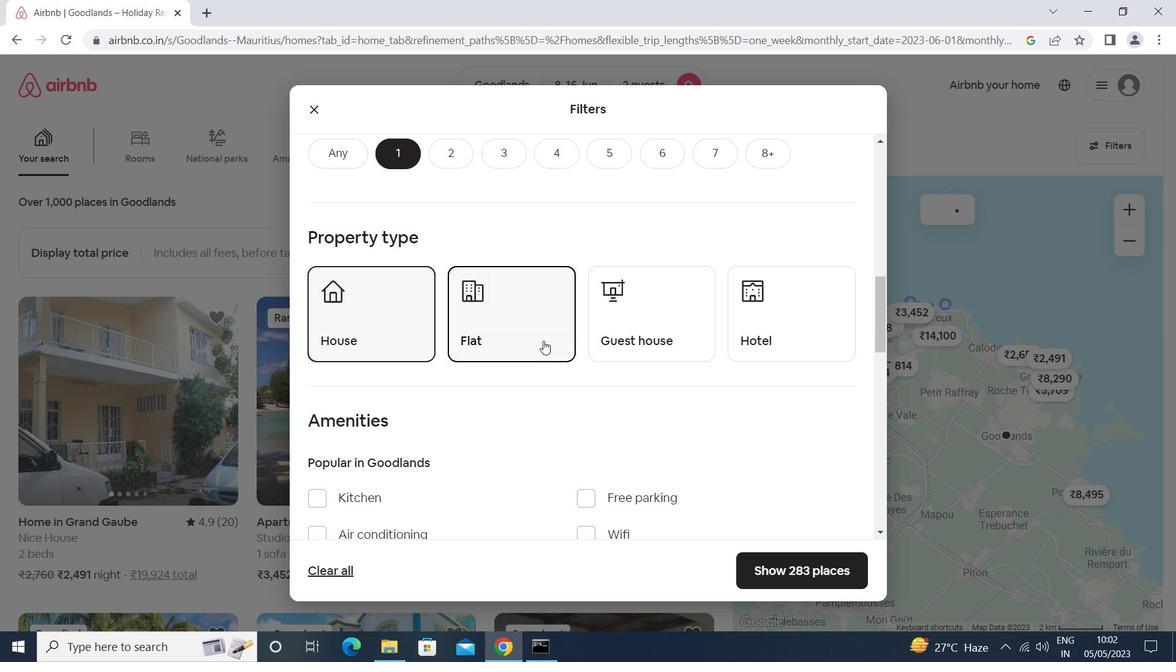 
Action: Mouse scrolled (544, 340) with delta (0, 0)
Screenshot: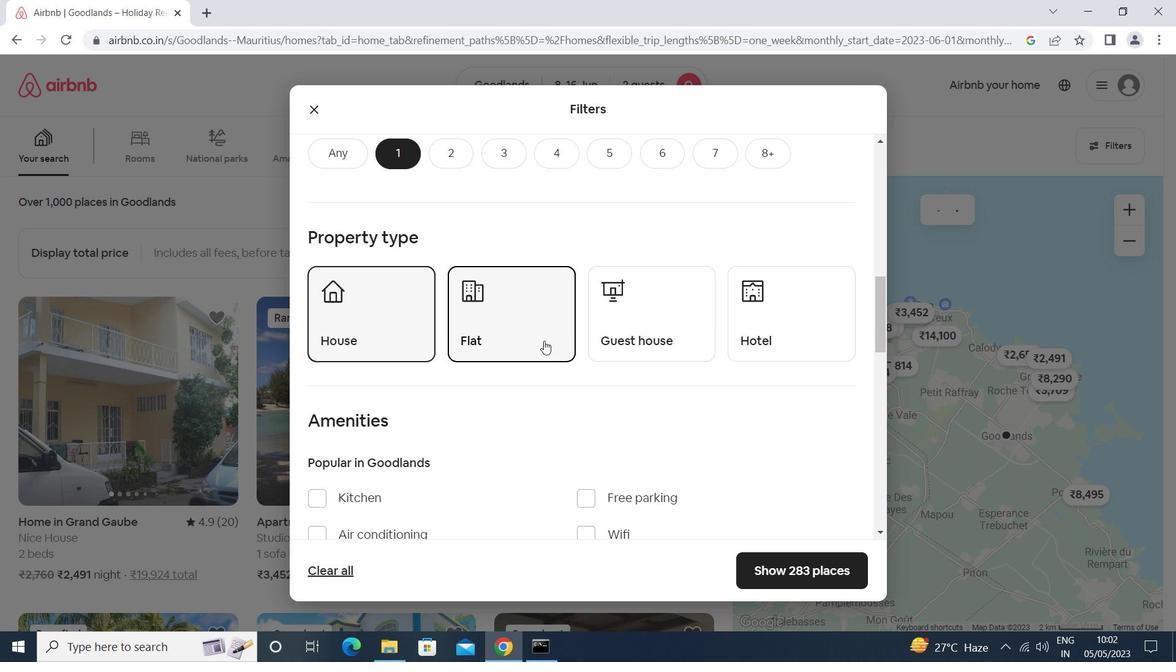 
Action: Mouse scrolled (544, 340) with delta (0, 0)
Screenshot: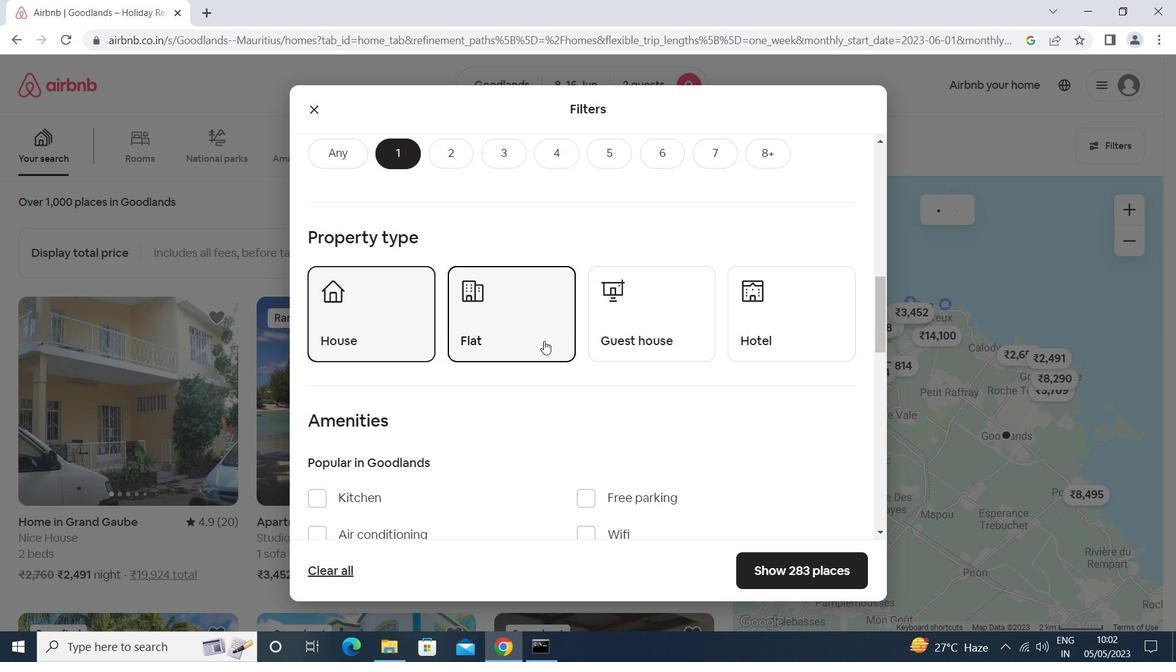 
Action: Mouse moved to (357, 262)
Screenshot: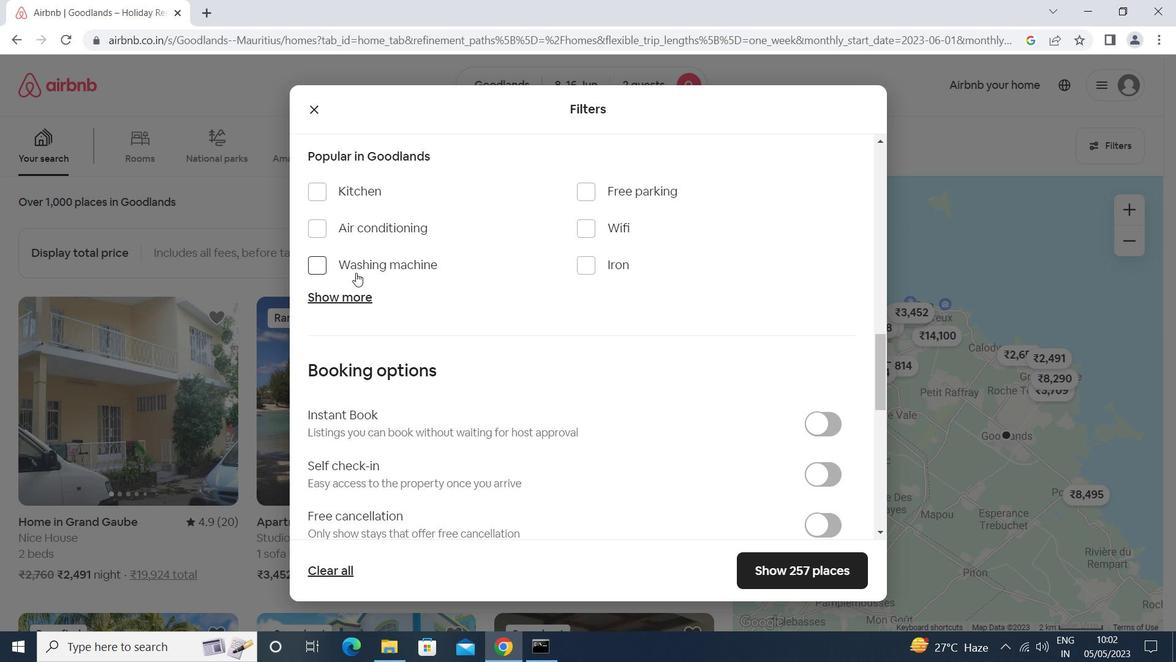 
Action: Mouse pressed left at (357, 262)
Screenshot: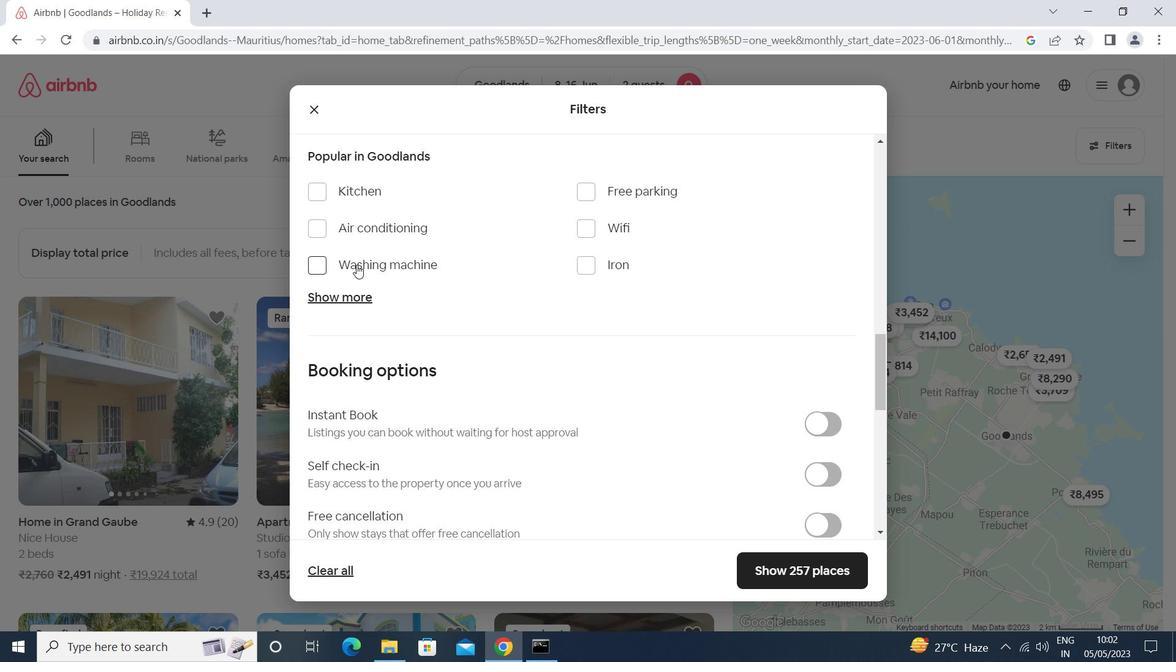 
Action: Mouse moved to (494, 296)
Screenshot: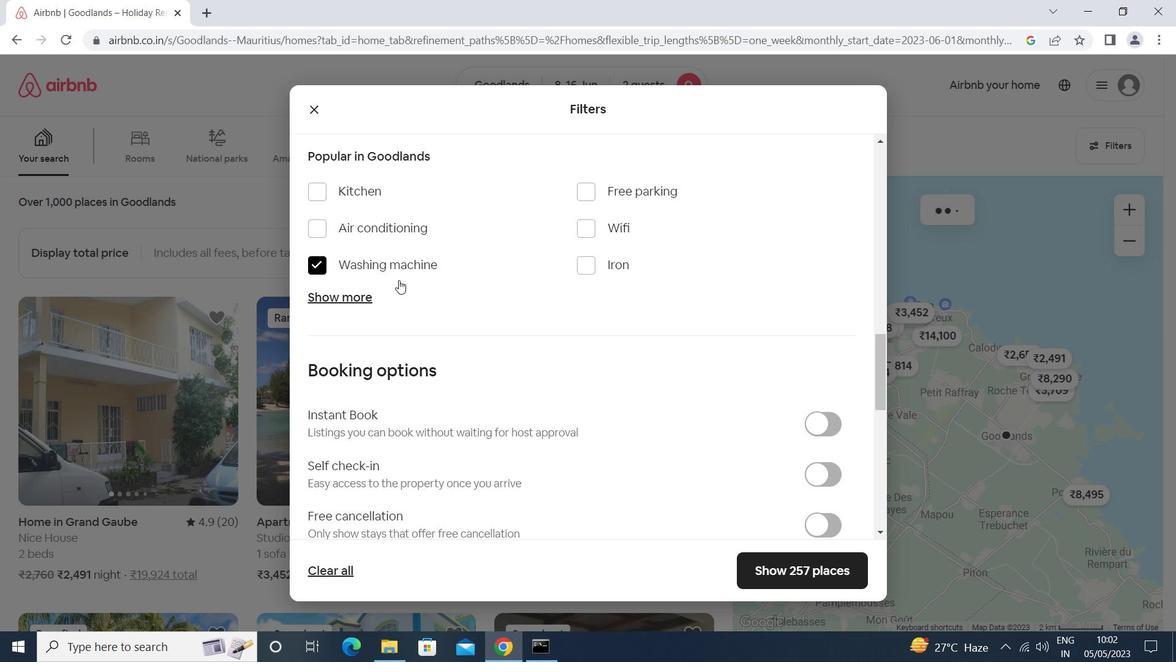 
Action: Mouse scrolled (494, 296) with delta (0, 0)
Screenshot: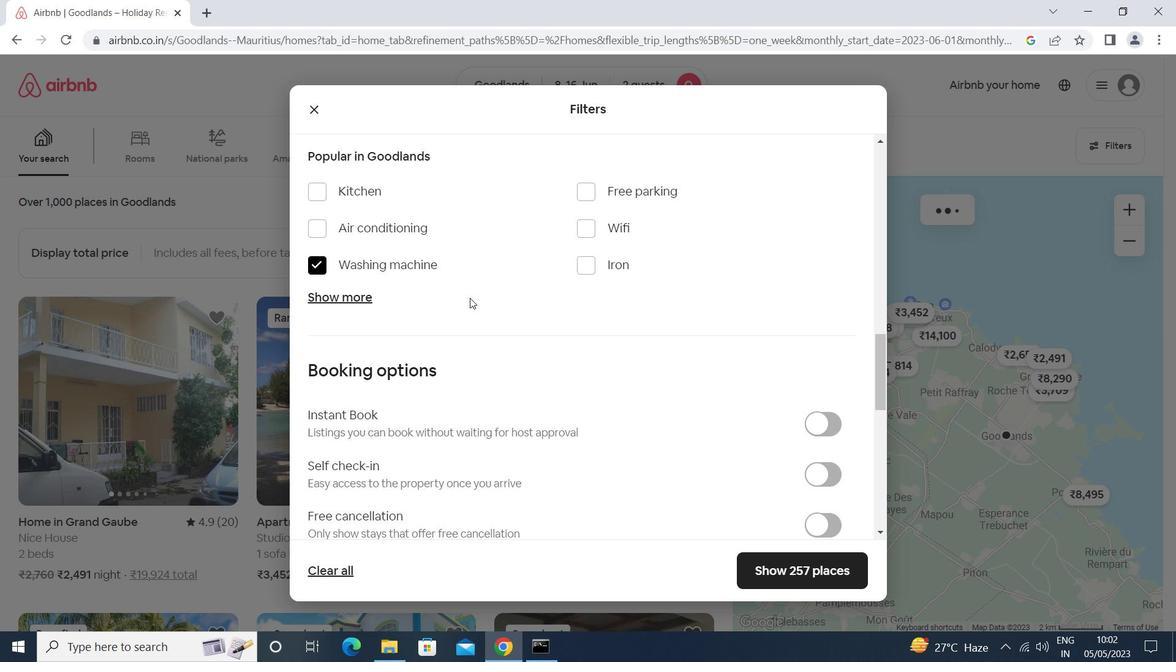 
Action: Mouse scrolled (494, 296) with delta (0, 0)
Screenshot: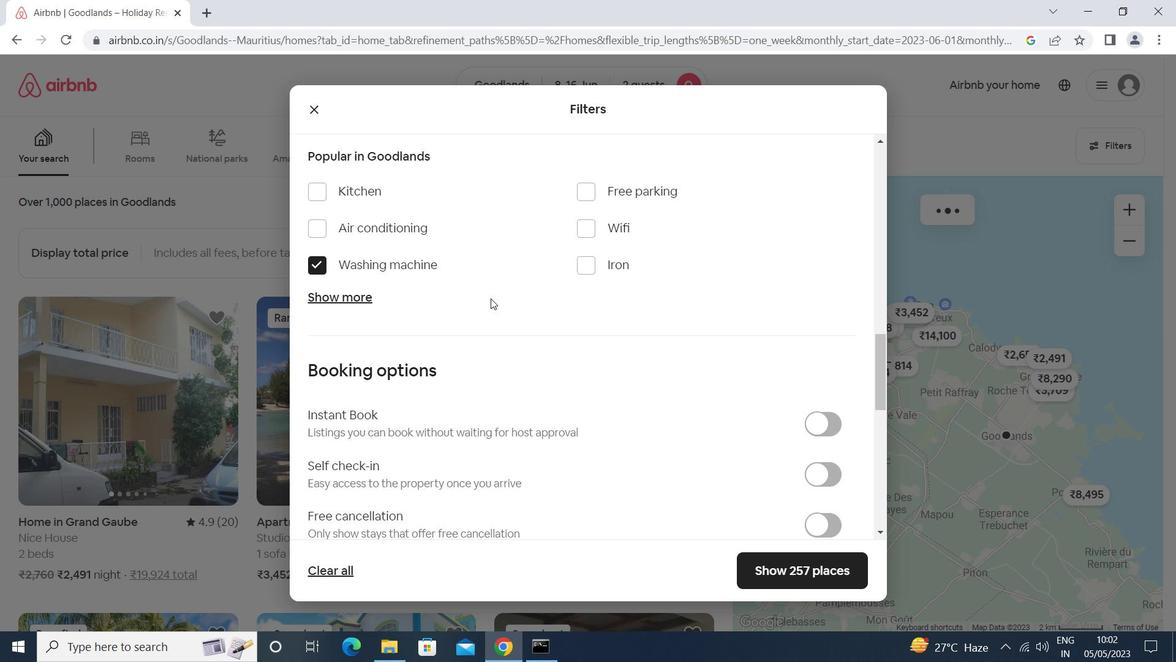 
Action: Mouse scrolled (494, 296) with delta (0, 0)
Screenshot: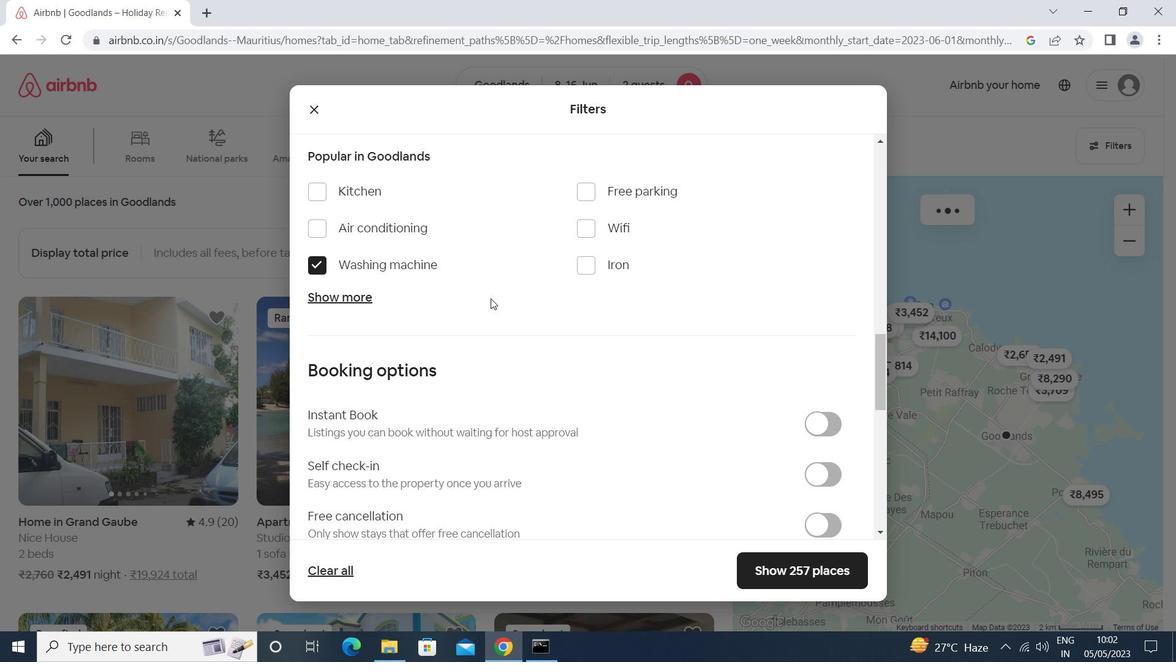
Action: Mouse scrolled (494, 296) with delta (0, 0)
Screenshot: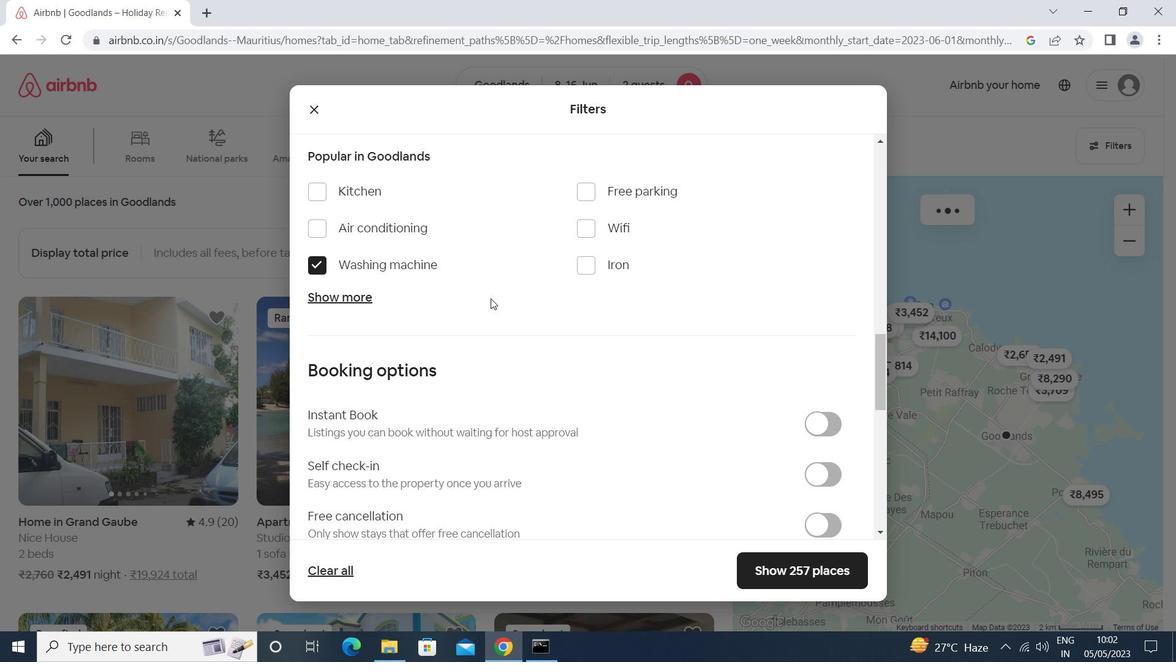 
Action: Mouse moved to (815, 163)
Screenshot: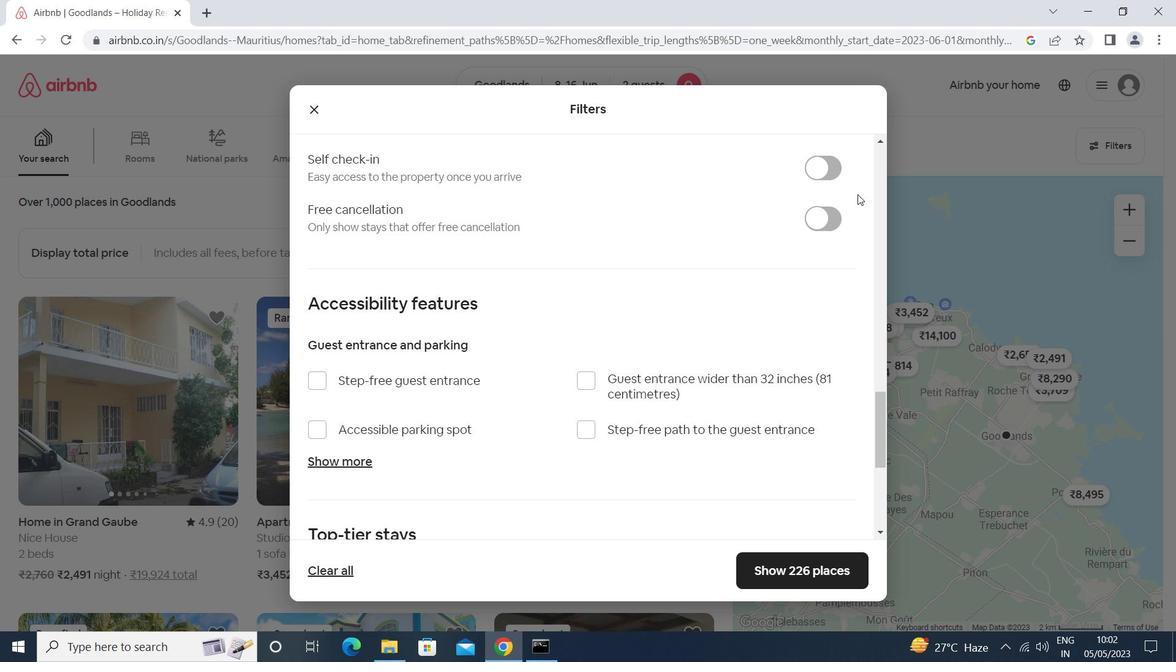 
Action: Mouse pressed left at (815, 163)
Screenshot: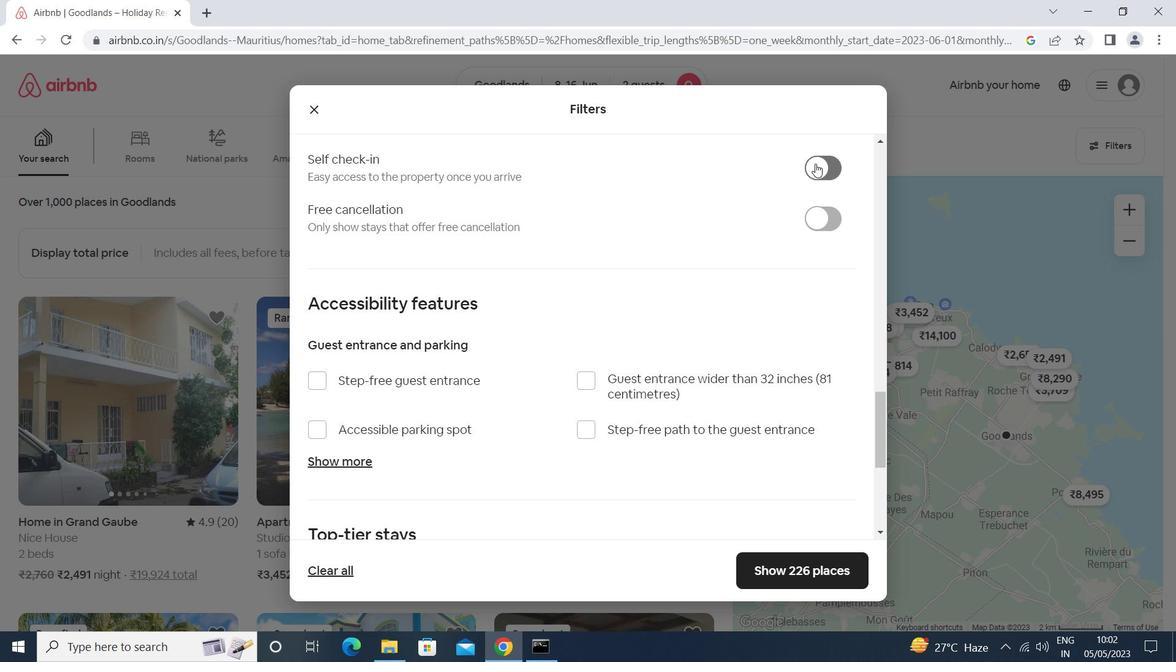 
Action: Mouse moved to (583, 383)
Screenshot: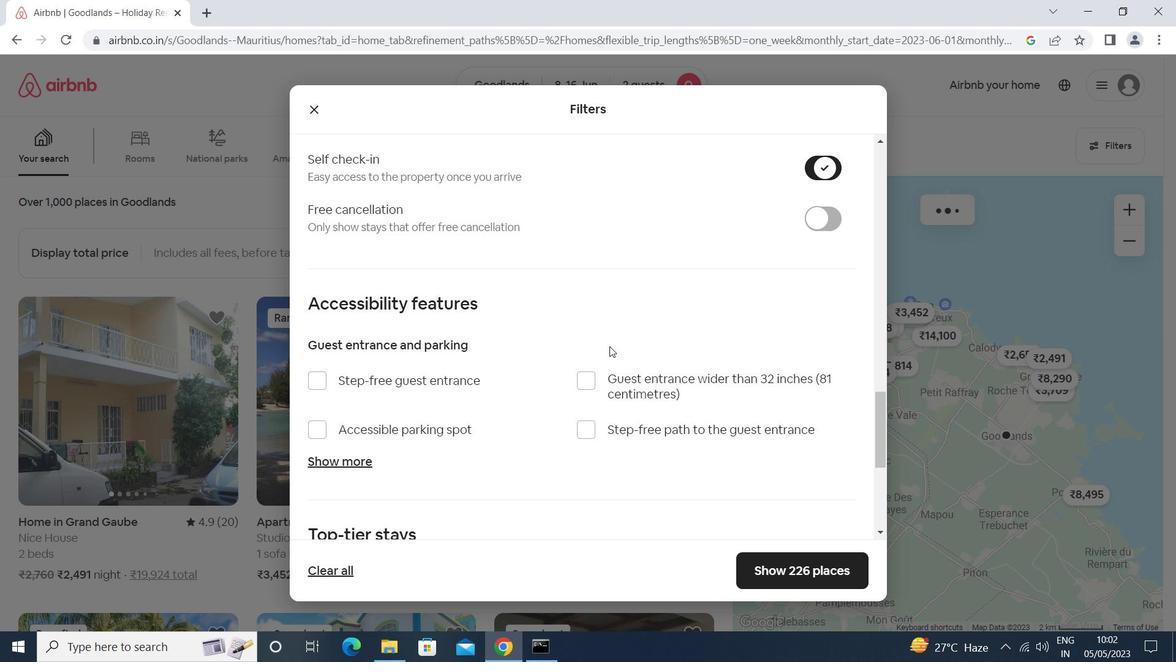 
Action: Mouse scrolled (583, 382) with delta (0, 0)
Screenshot: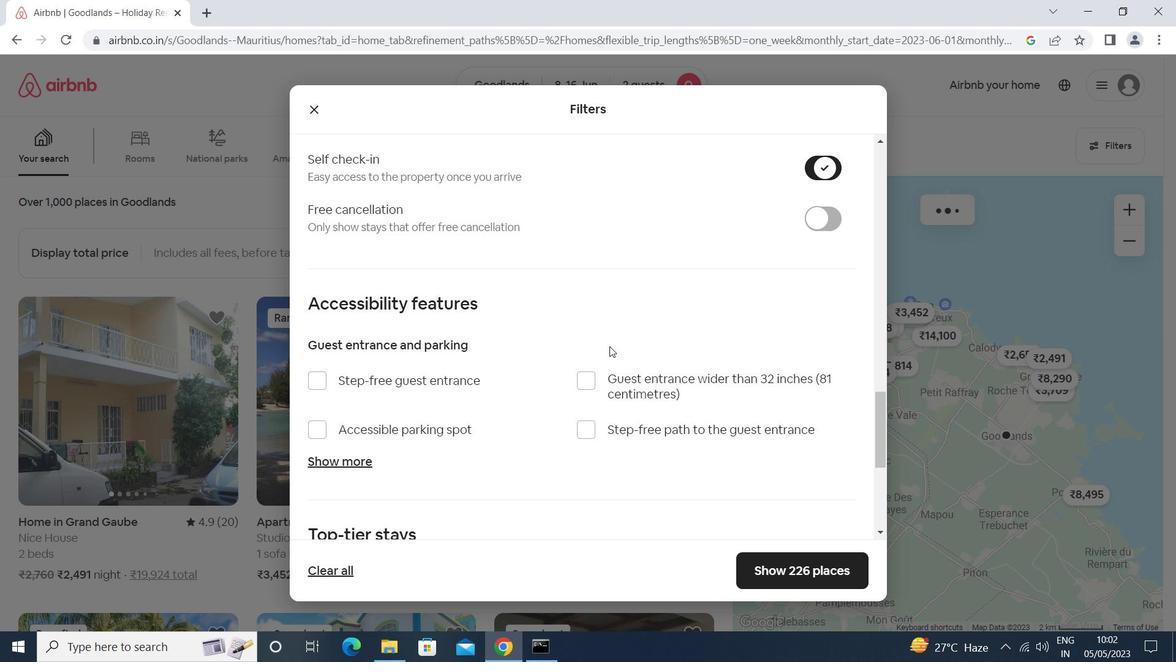 
Action: Mouse moved to (575, 394)
Screenshot: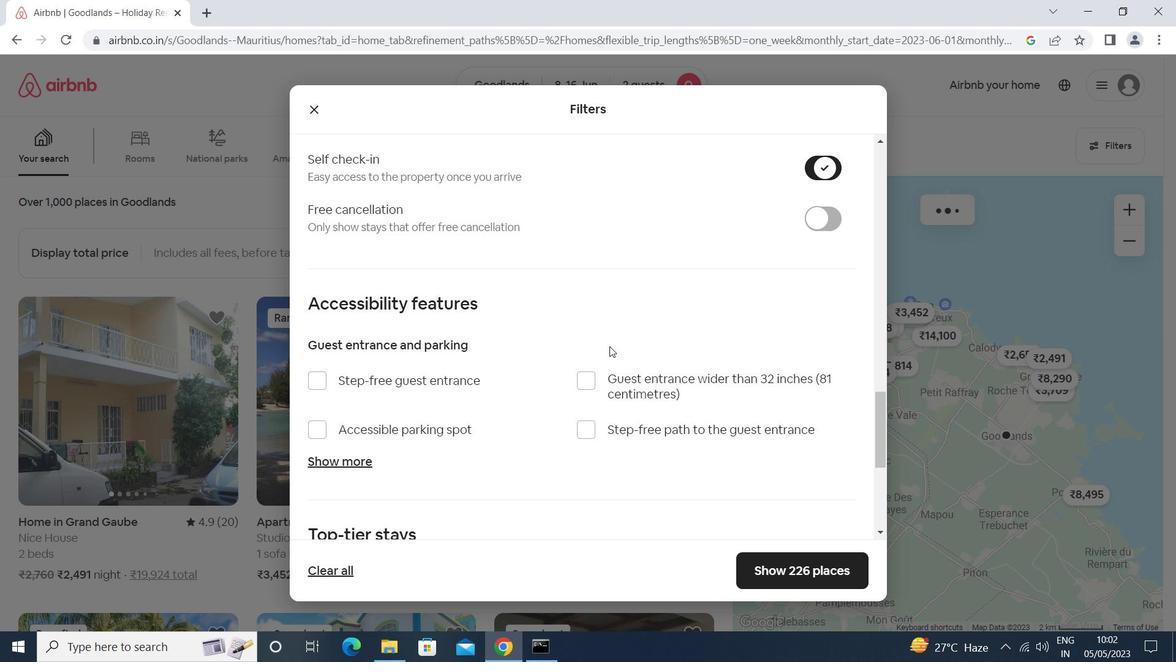 
Action: Mouse scrolled (575, 394) with delta (0, 0)
Screenshot: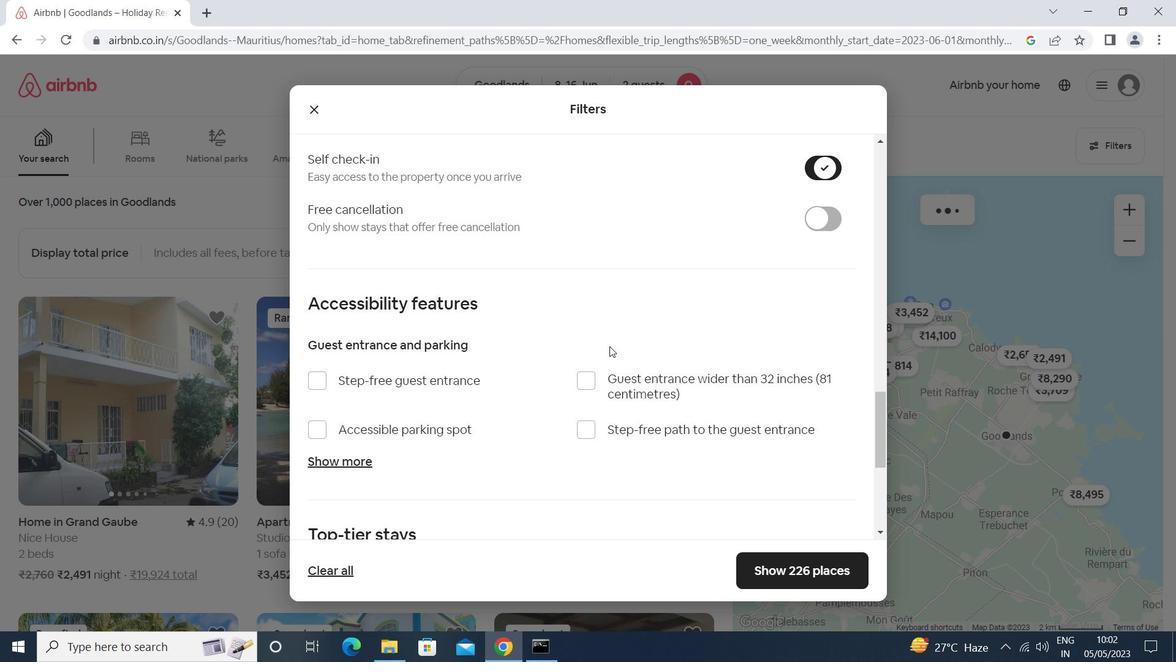 
Action: Mouse moved to (572, 399)
Screenshot: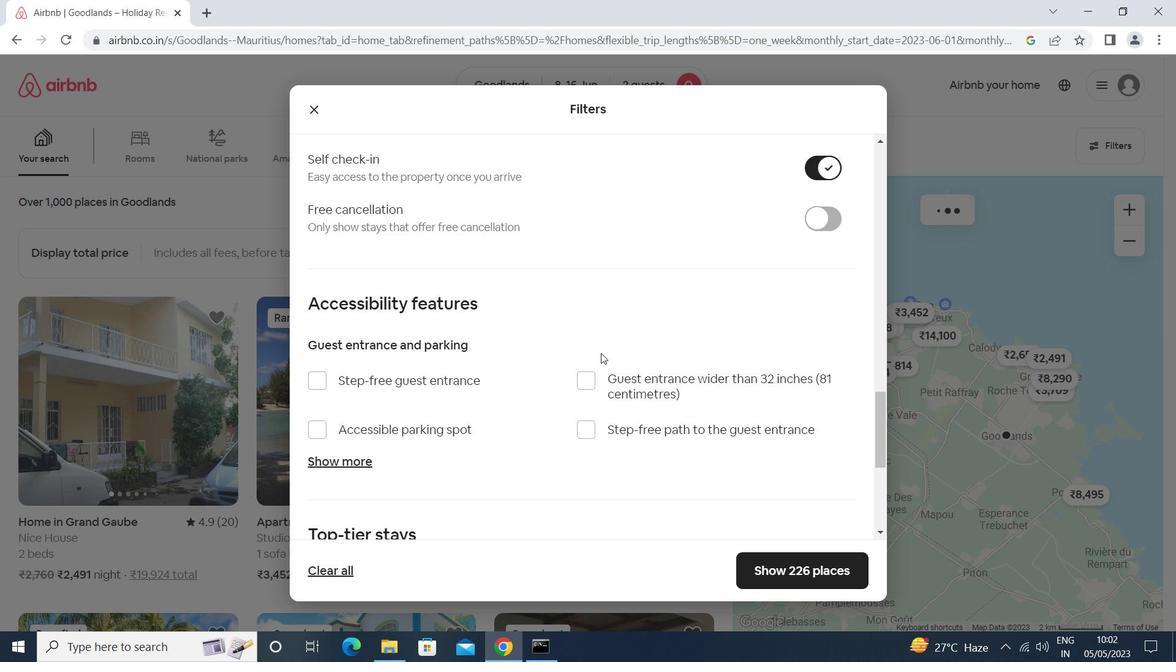 
Action: Mouse scrolled (572, 399) with delta (0, 0)
Screenshot: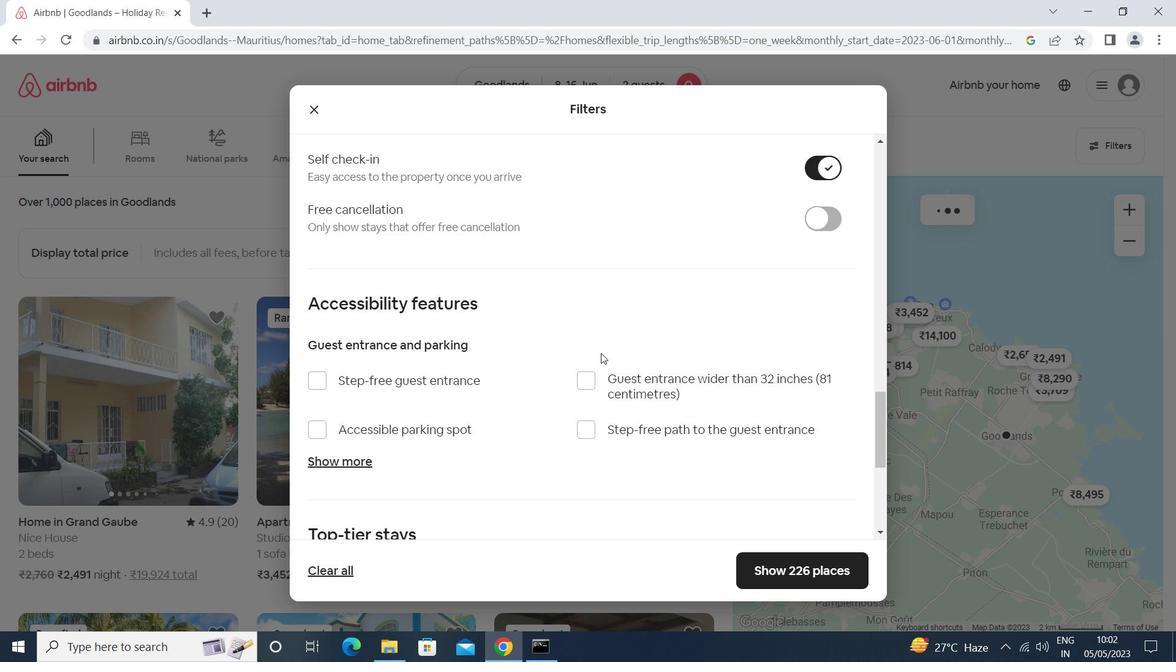 
Action: Mouse moved to (568, 401)
Screenshot: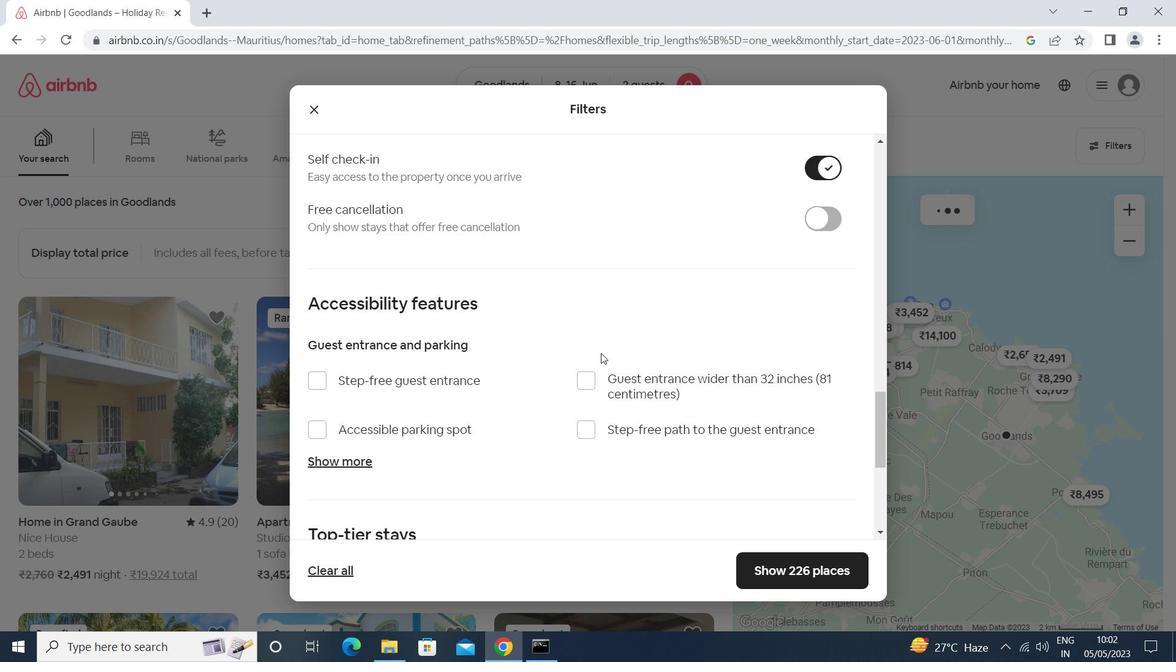 
Action: Mouse scrolled (568, 400) with delta (0, 0)
Screenshot: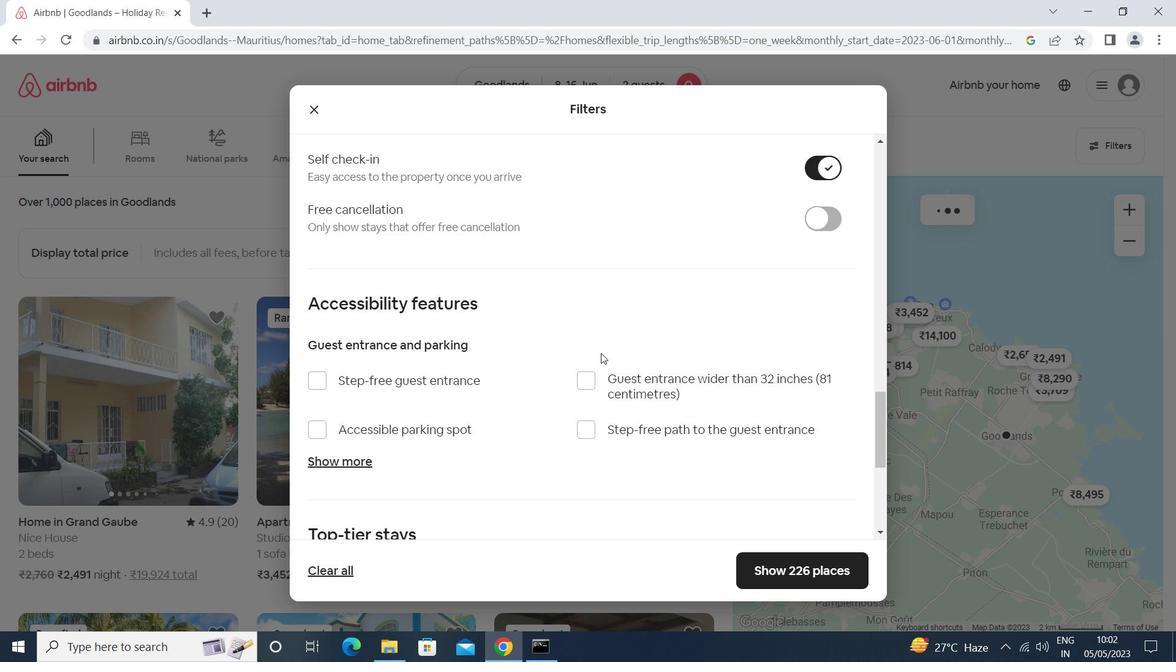 
Action: Mouse moved to (568, 401)
Screenshot: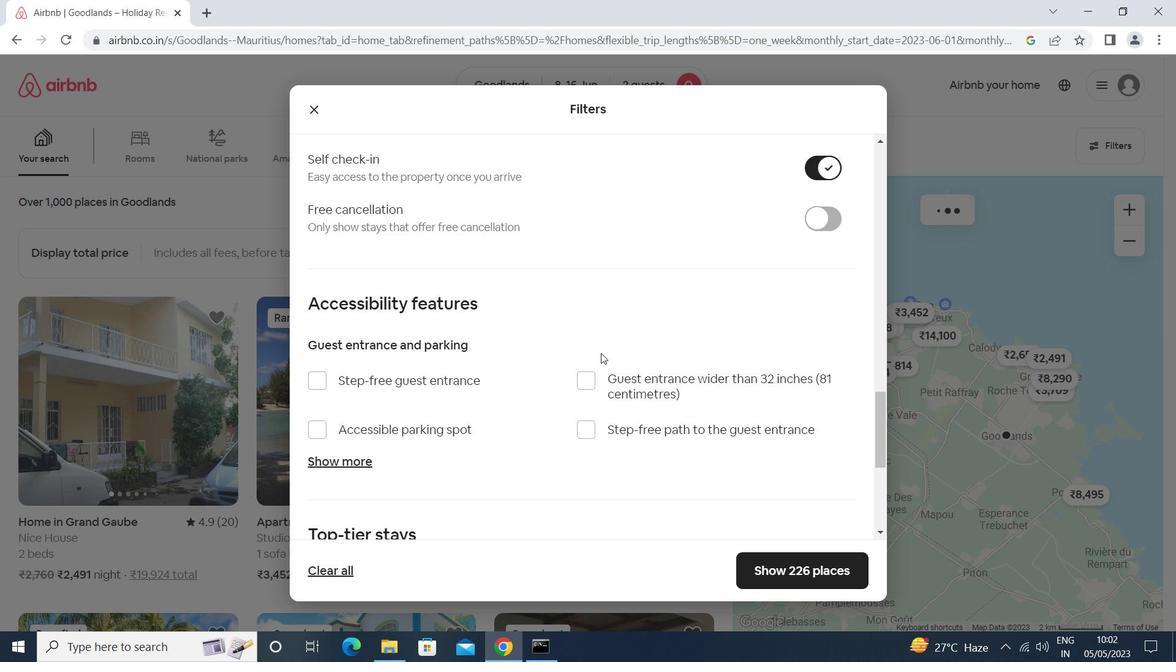 
Action: Mouse scrolled (568, 400) with delta (0, 0)
Screenshot: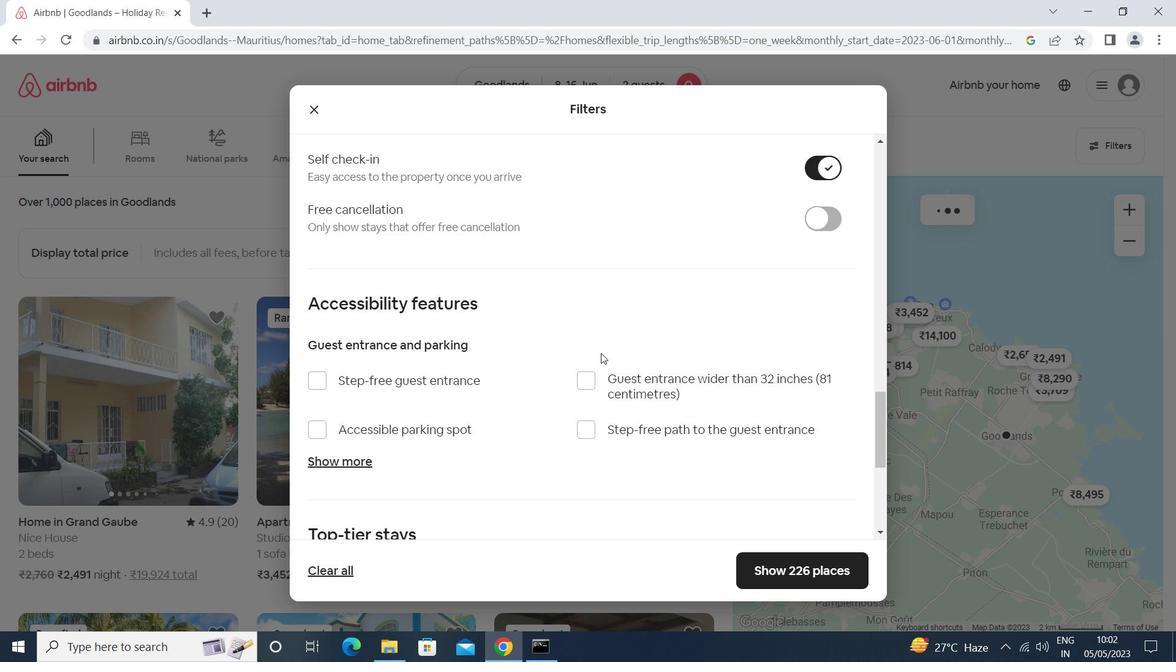 
Action: Mouse moved to (386, 430)
Screenshot: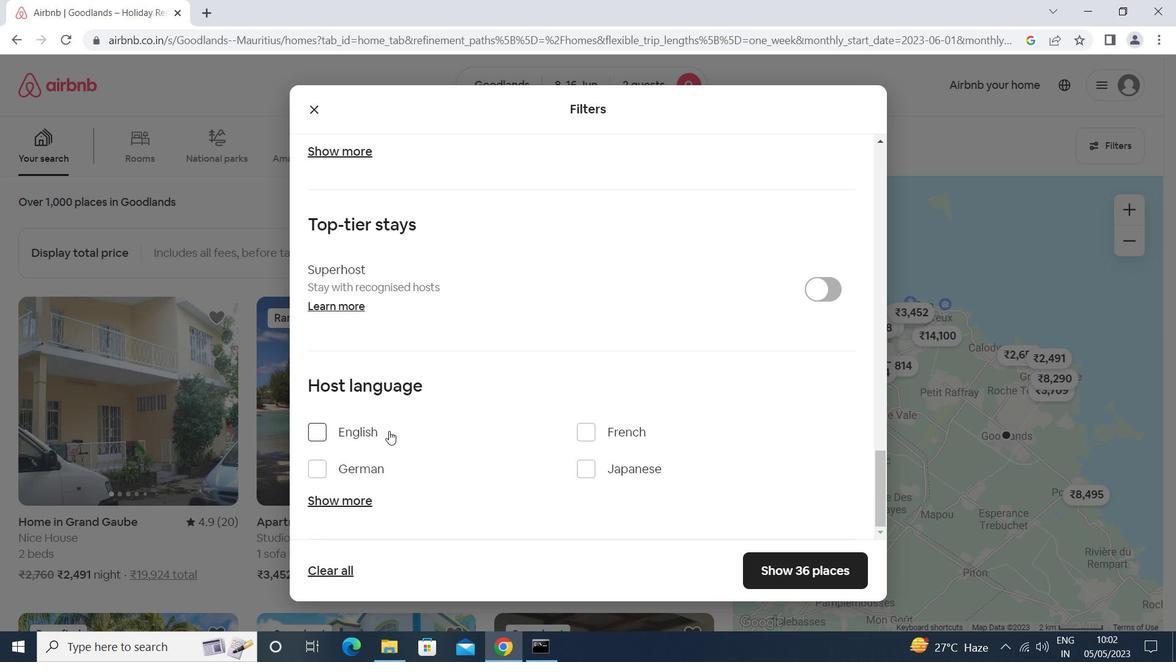 
Action: Mouse pressed left at (386, 430)
Screenshot: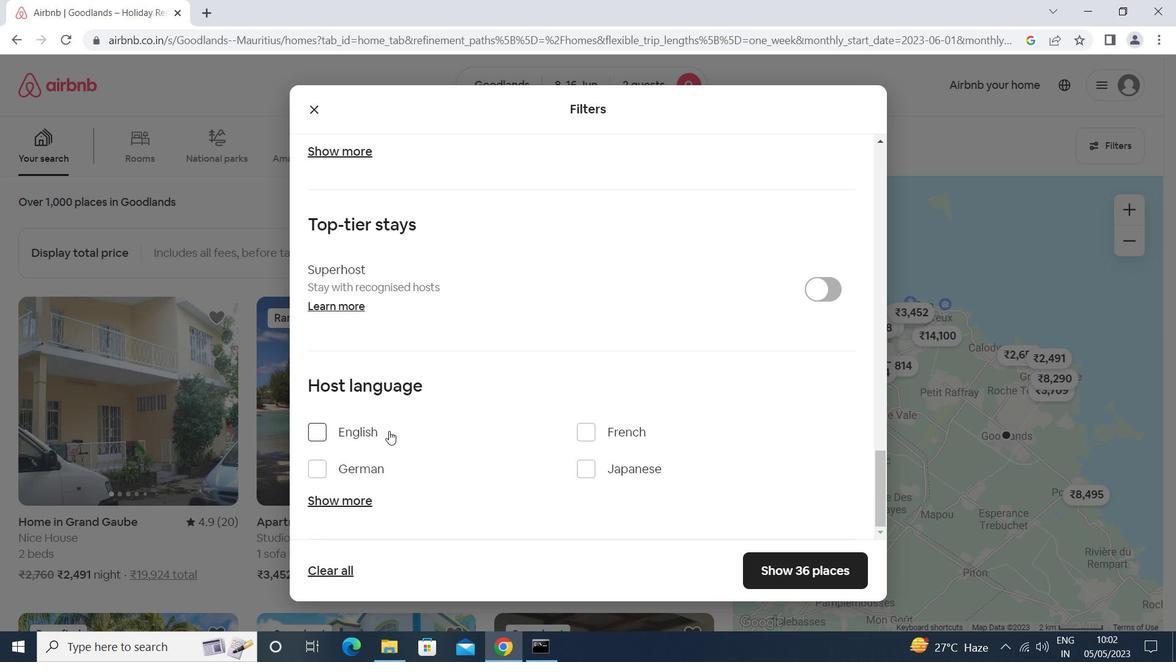 
Action: Mouse moved to (794, 571)
Screenshot: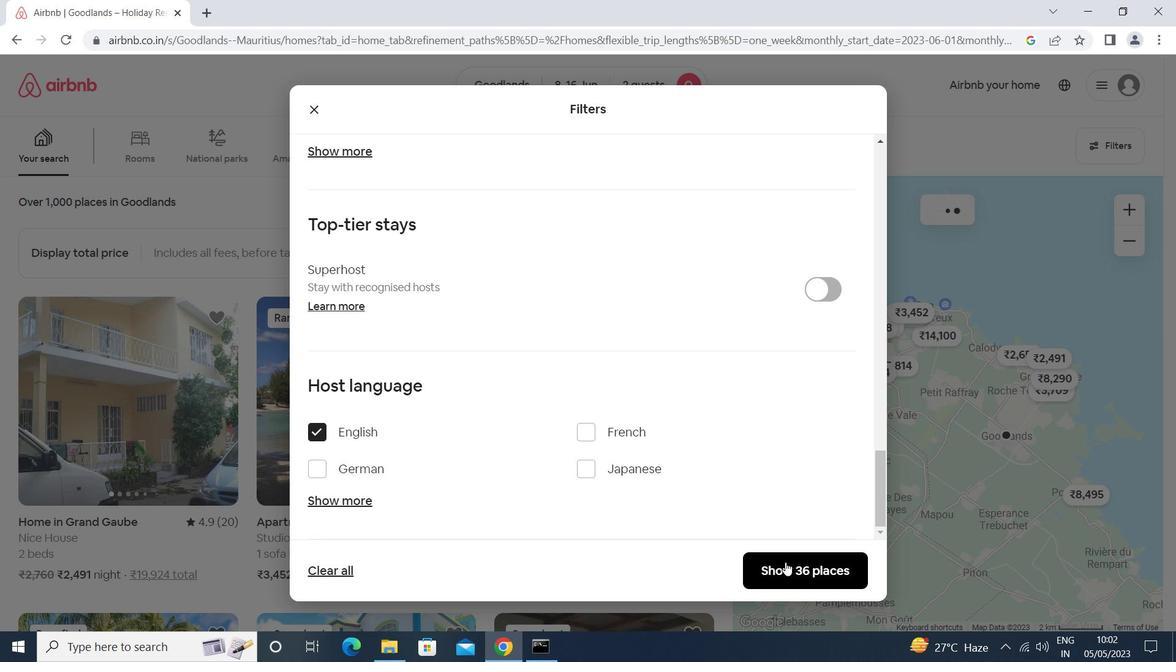 
Action: Mouse pressed left at (794, 571)
Screenshot: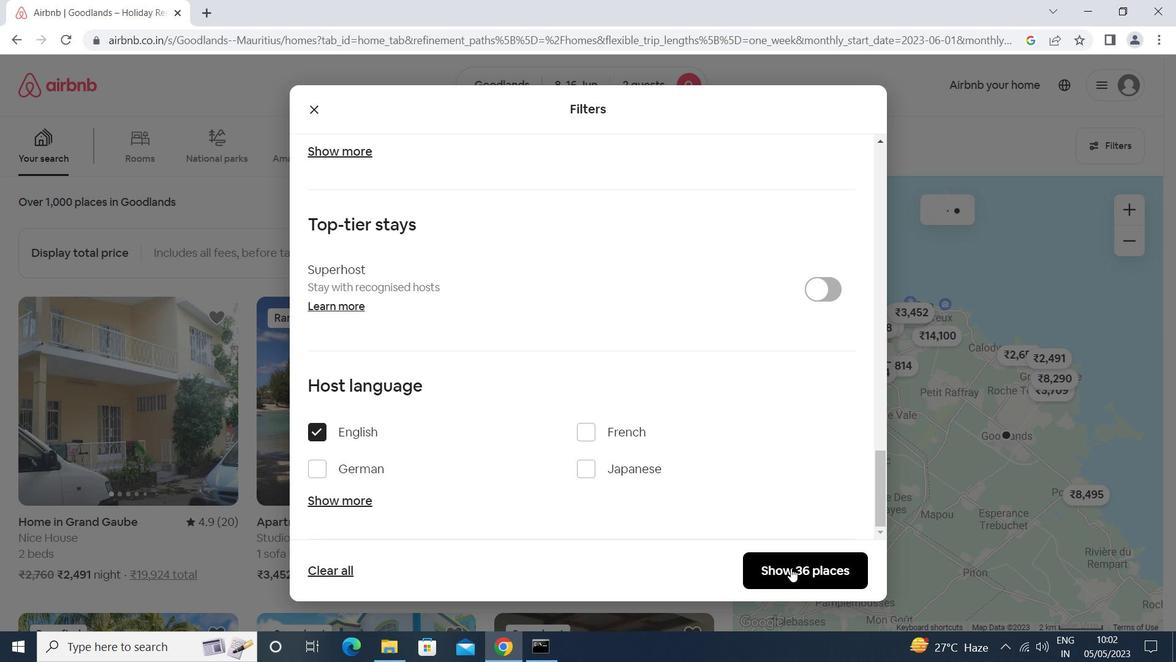 
